 Task: Look for space in Gero, Japan from 3rd August, 2023 to 17th August, 2023 for 3 adults, 1 child in price range Rs.3000 to Rs.15000. Place can be entire place with 3 bedrooms having 4 beds and 2 bathrooms. Property type can be house, flat, guest house. Amenities needed are: wifi, washing machine. Booking option can be shelf check-in. Required host language is English.
Action: Mouse moved to (483, 81)
Screenshot: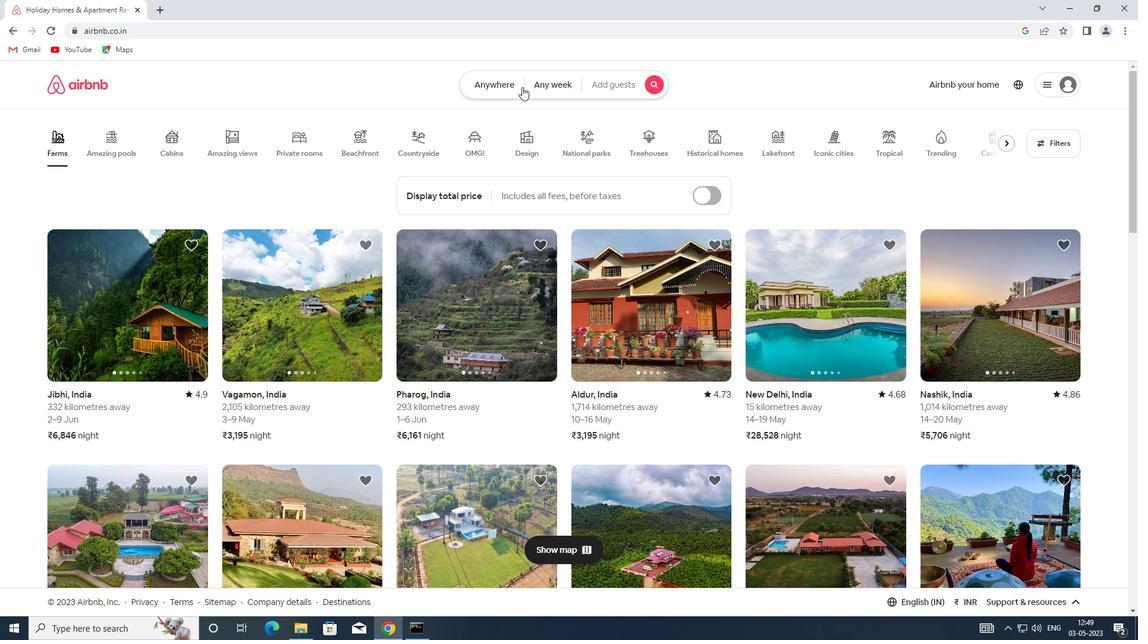 
Action: Mouse pressed left at (483, 81)
Screenshot: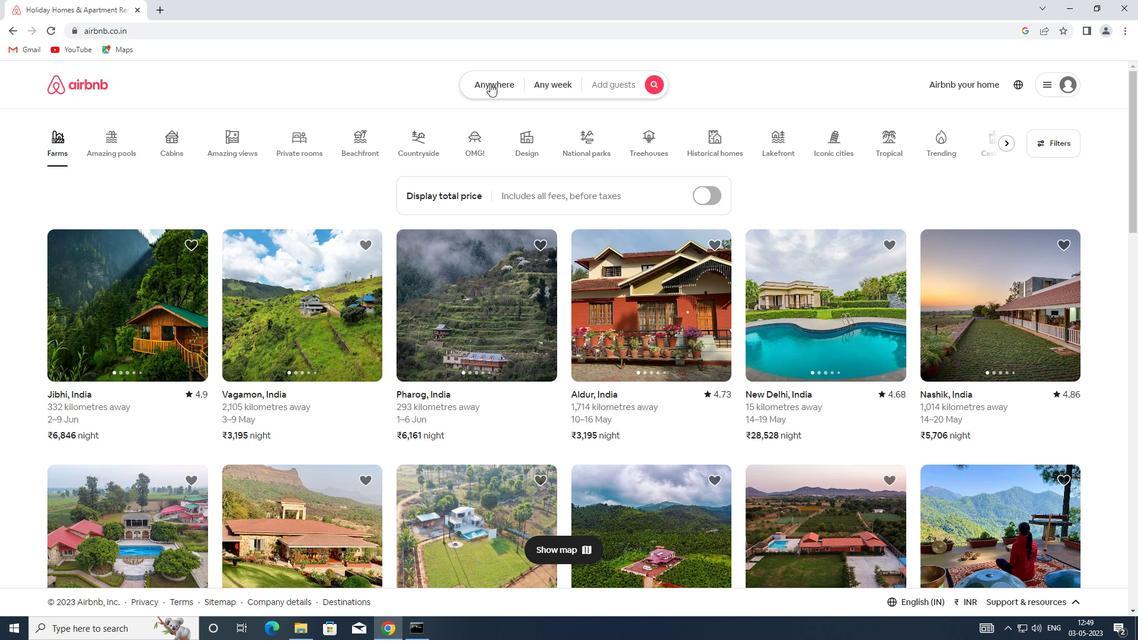 
Action: Mouse moved to (431, 133)
Screenshot: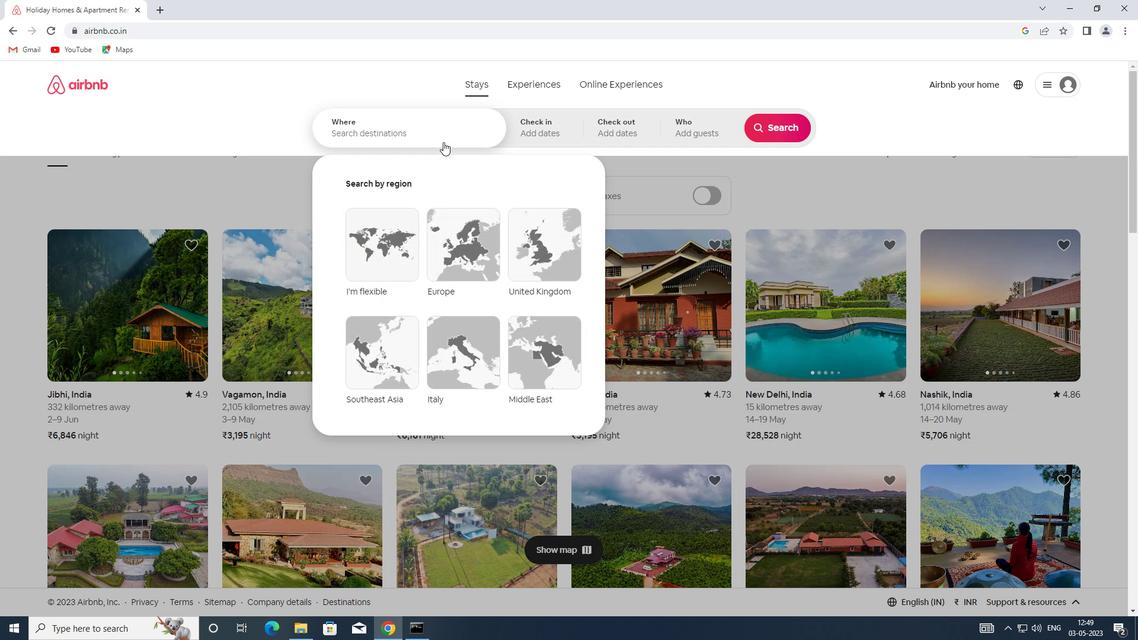 
Action: Mouse pressed left at (431, 133)
Screenshot: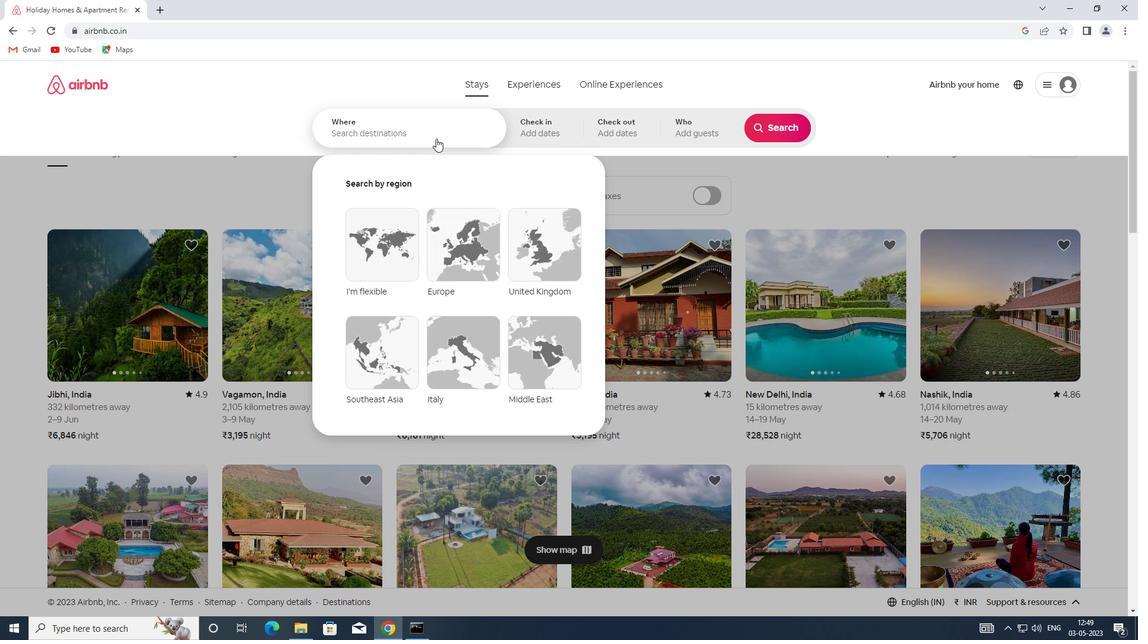 
Action: Key pressed <Key.shift><Key.shift><Key.shift><Key.shift><Key.shift><Key.shift><Key.shift><Key.shift><Key.shift><Key.shift><Key.shift><Key.shift><Key.shift><Key.shift>GERO,<Key.shift>JAPAN
Screenshot: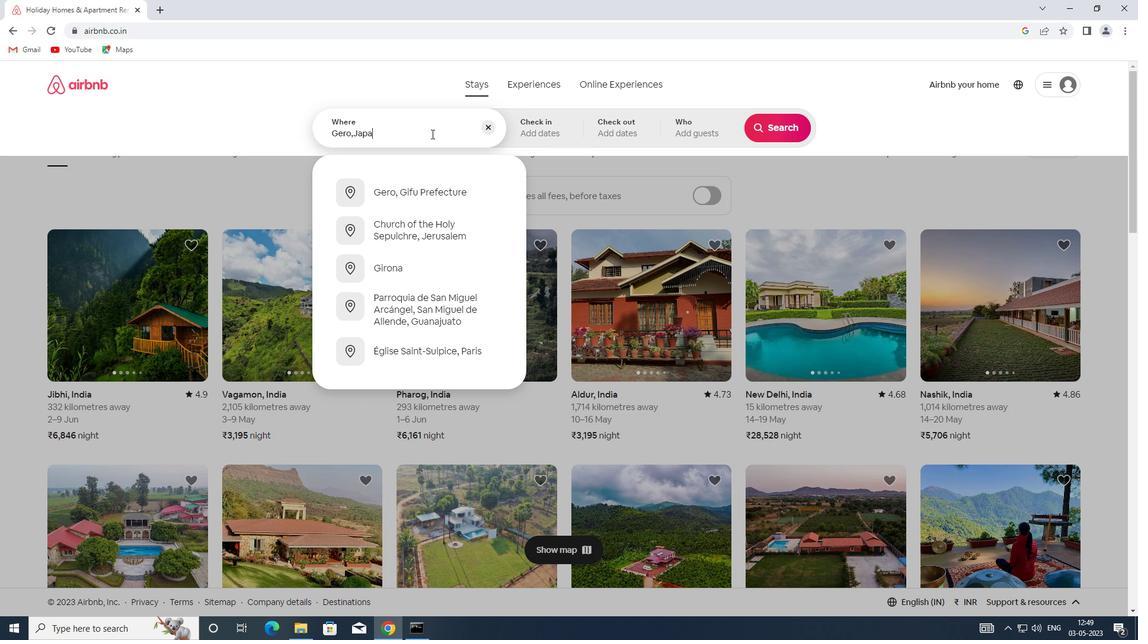 
Action: Mouse moved to (532, 126)
Screenshot: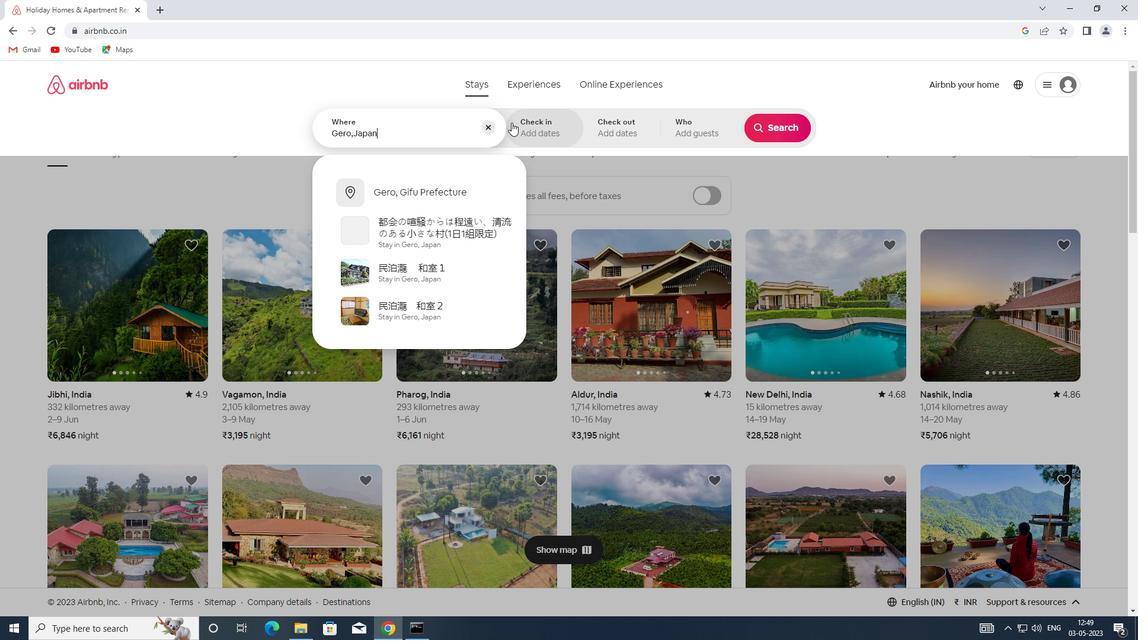 
Action: Mouse pressed left at (532, 126)
Screenshot: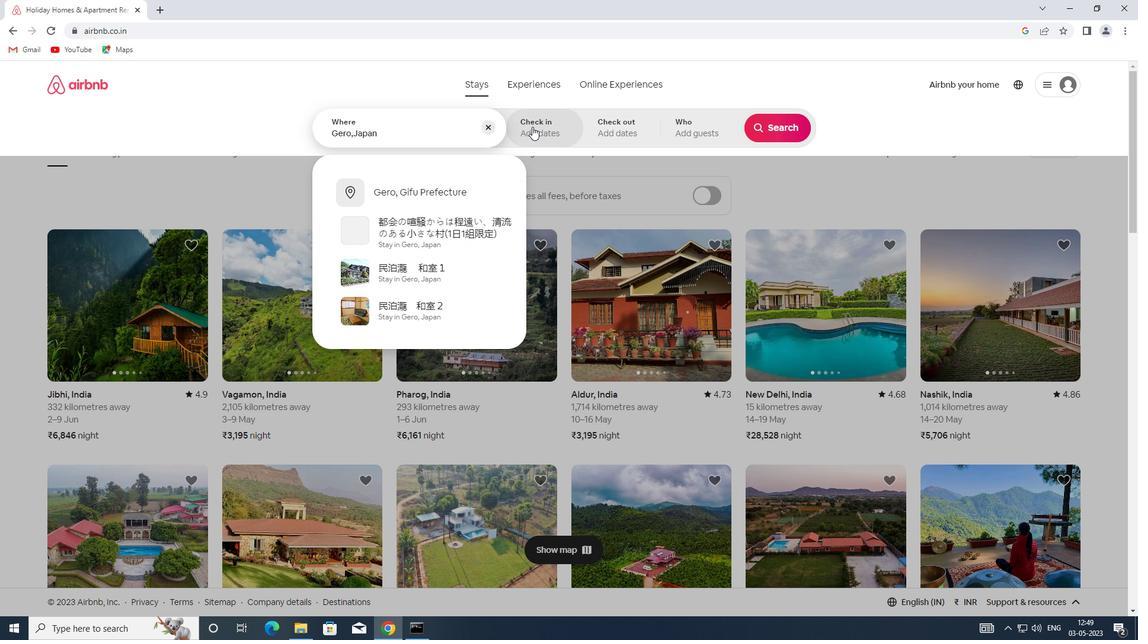 
Action: Mouse moved to (768, 229)
Screenshot: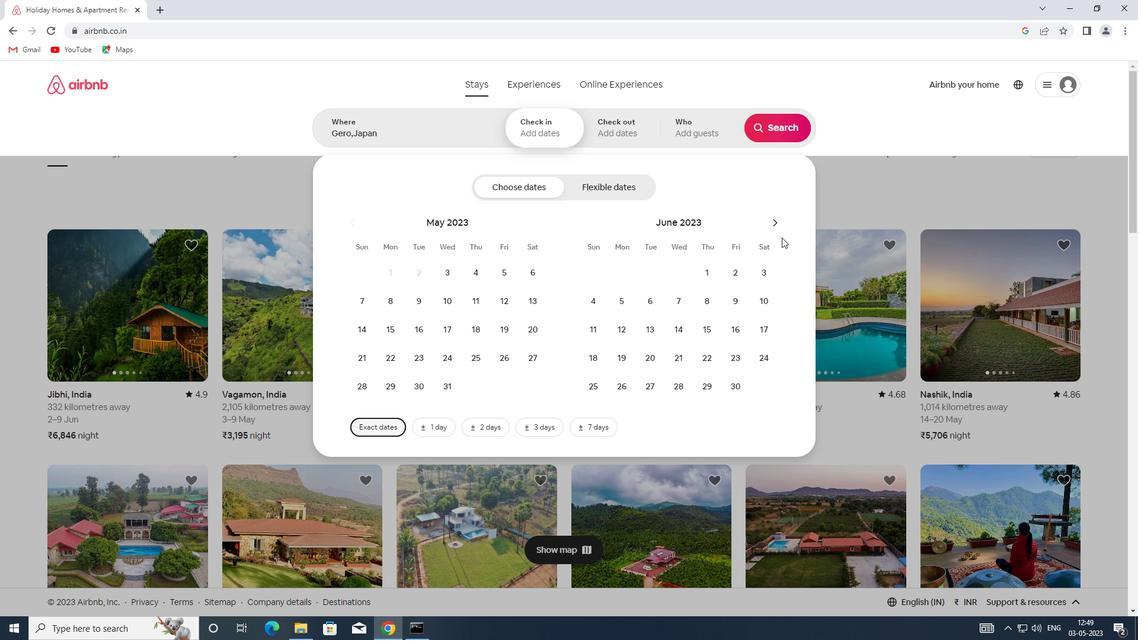 
Action: Mouse pressed left at (768, 229)
Screenshot: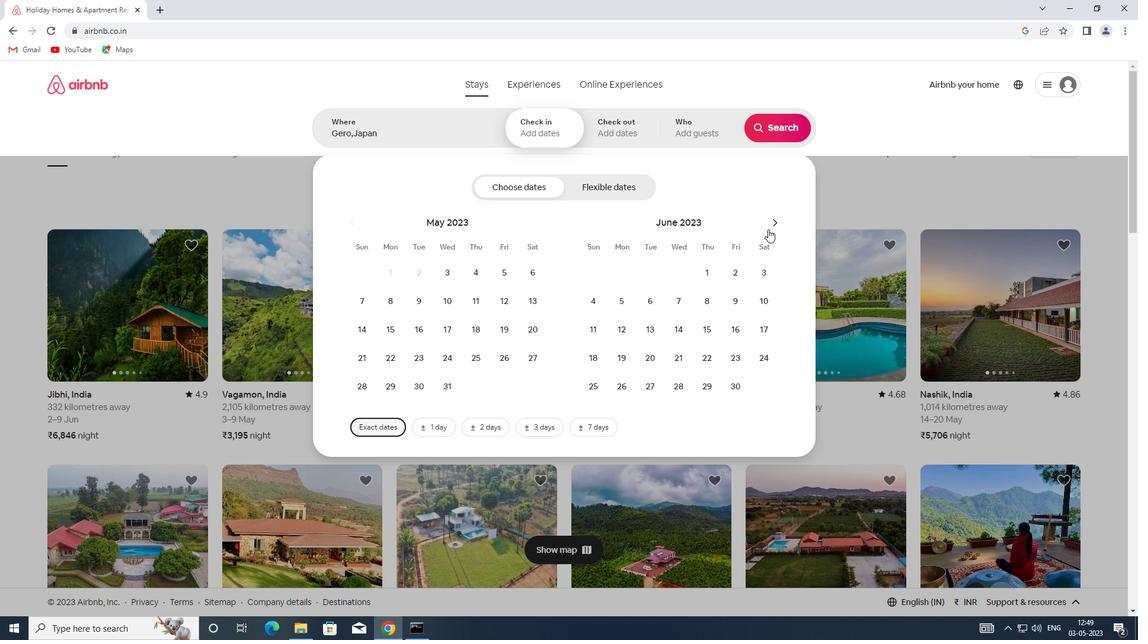 
Action: Mouse moved to (768, 228)
Screenshot: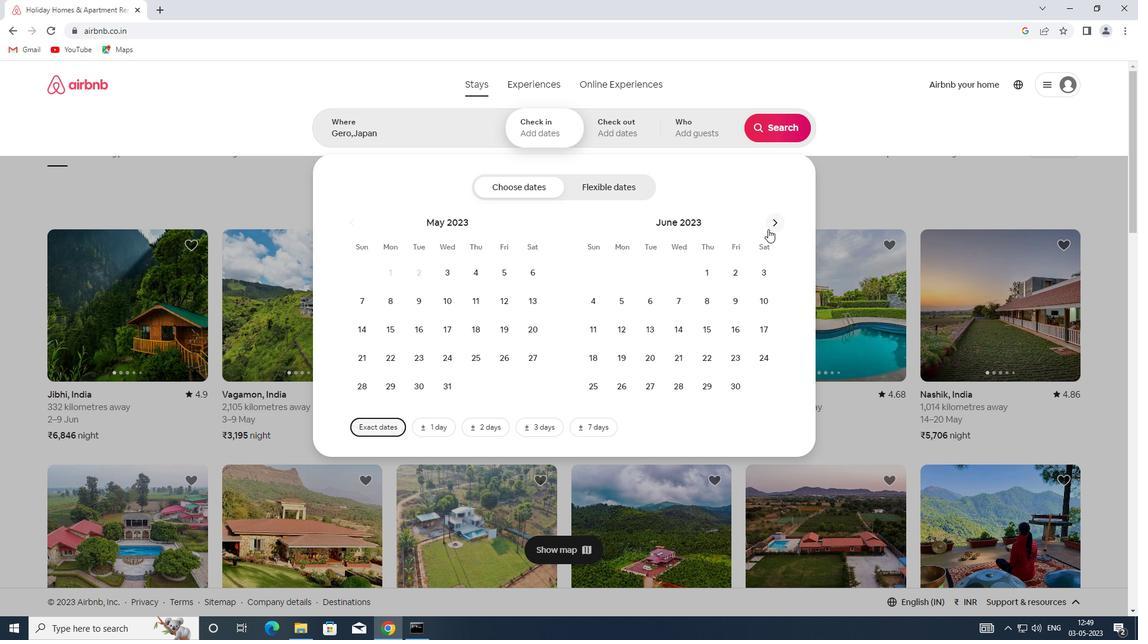 
Action: Mouse pressed left at (768, 228)
Screenshot: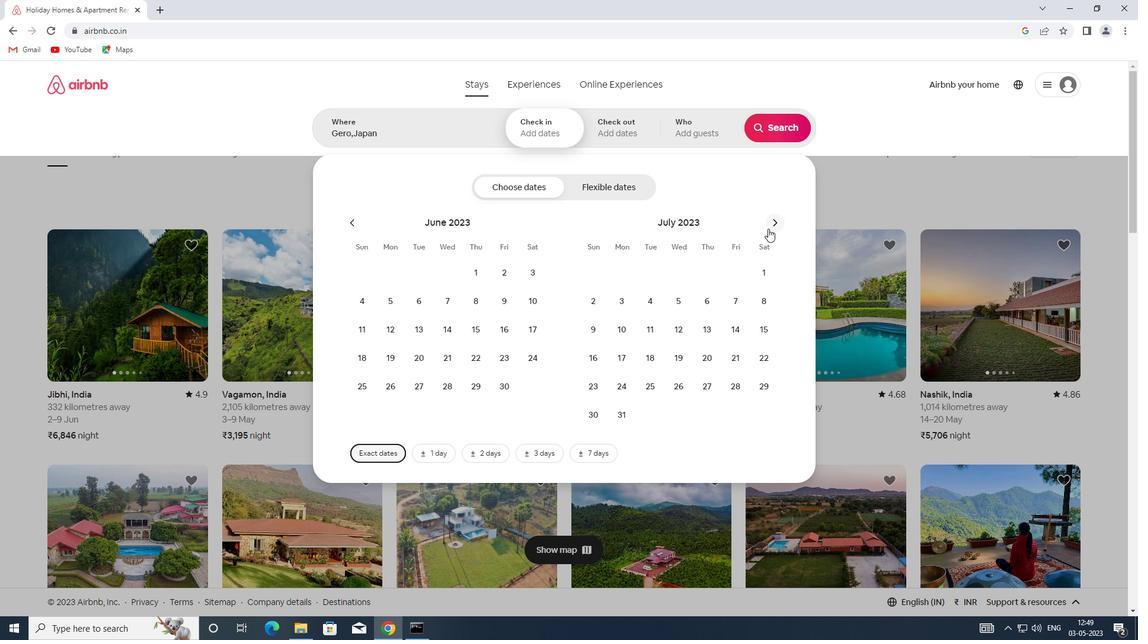 
Action: Mouse moved to (709, 277)
Screenshot: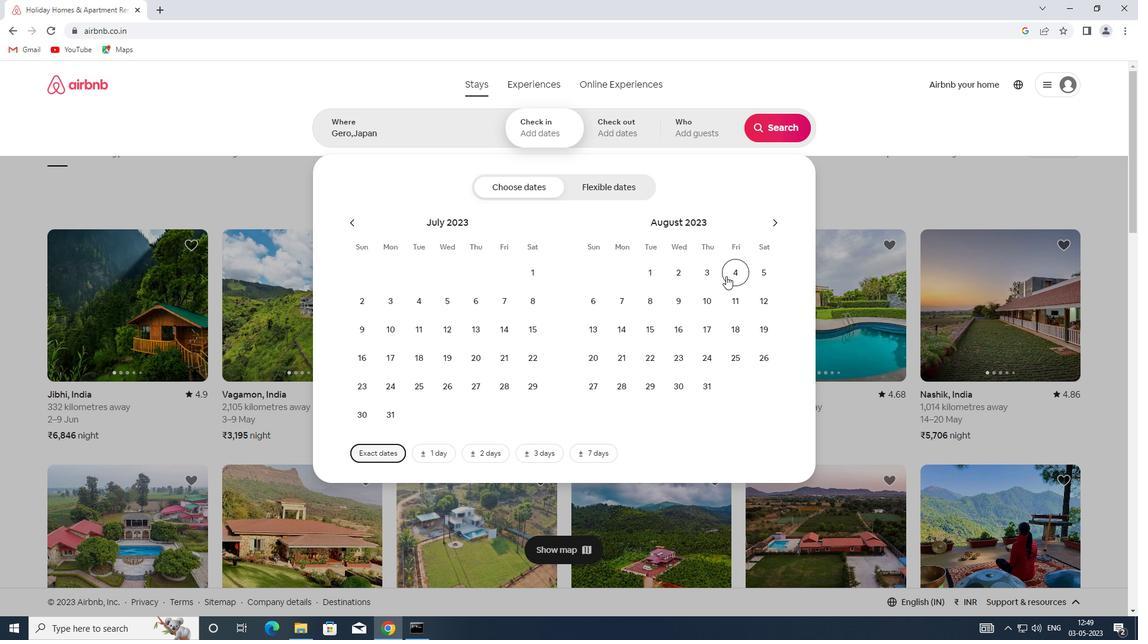 
Action: Mouse pressed left at (709, 277)
Screenshot: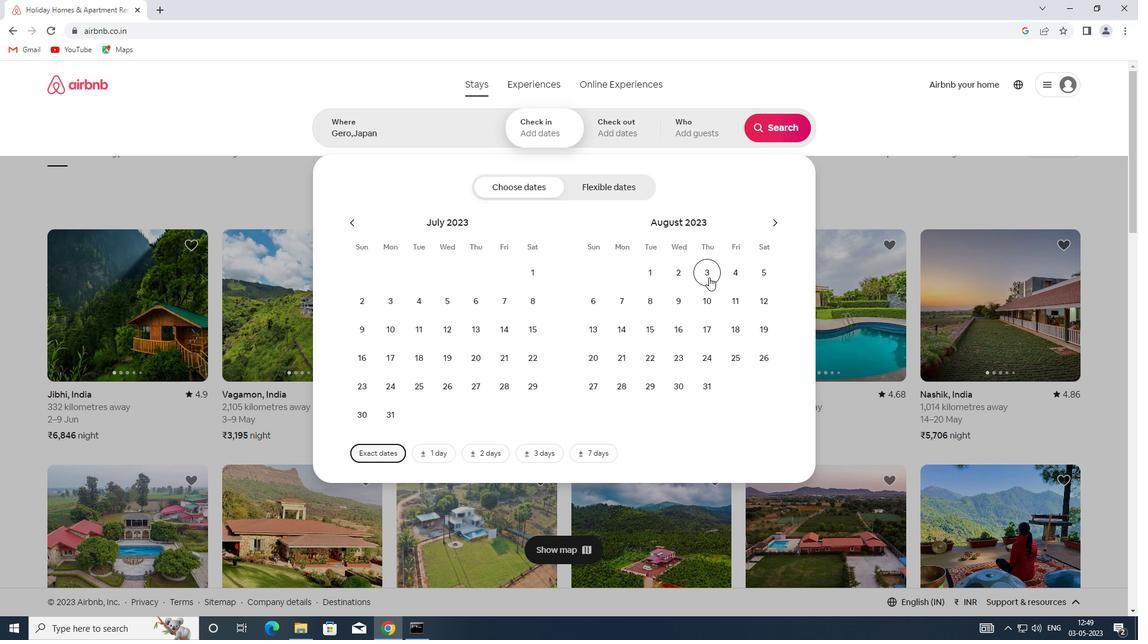 
Action: Mouse moved to (695, 333)
Screenshot: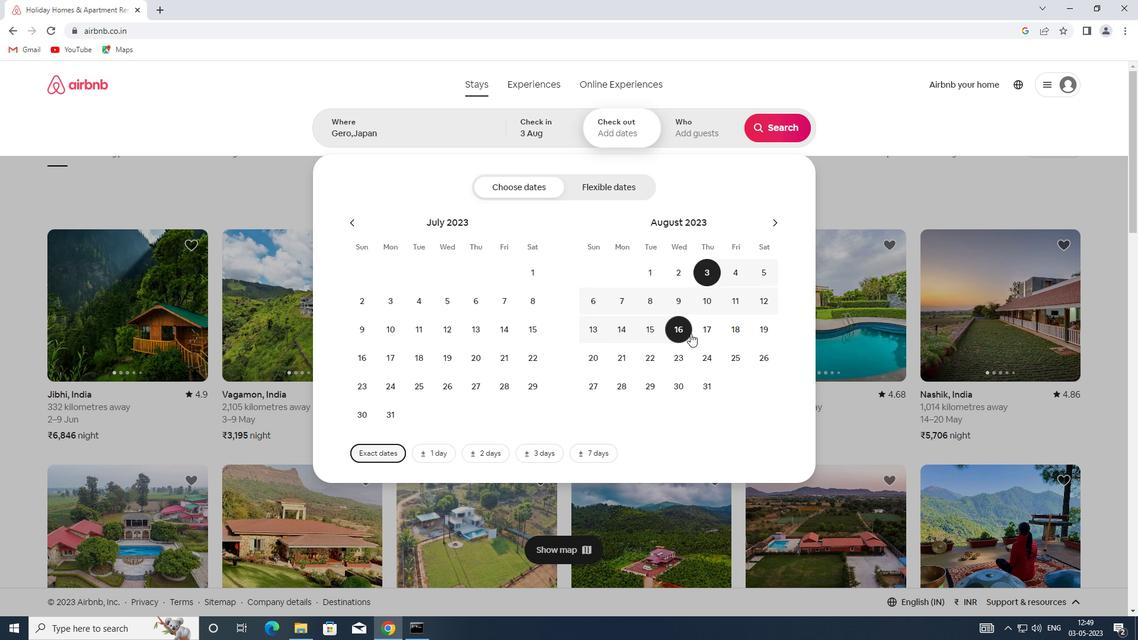 
Action: Mouse pressed left at (695, 333)
Screenshot: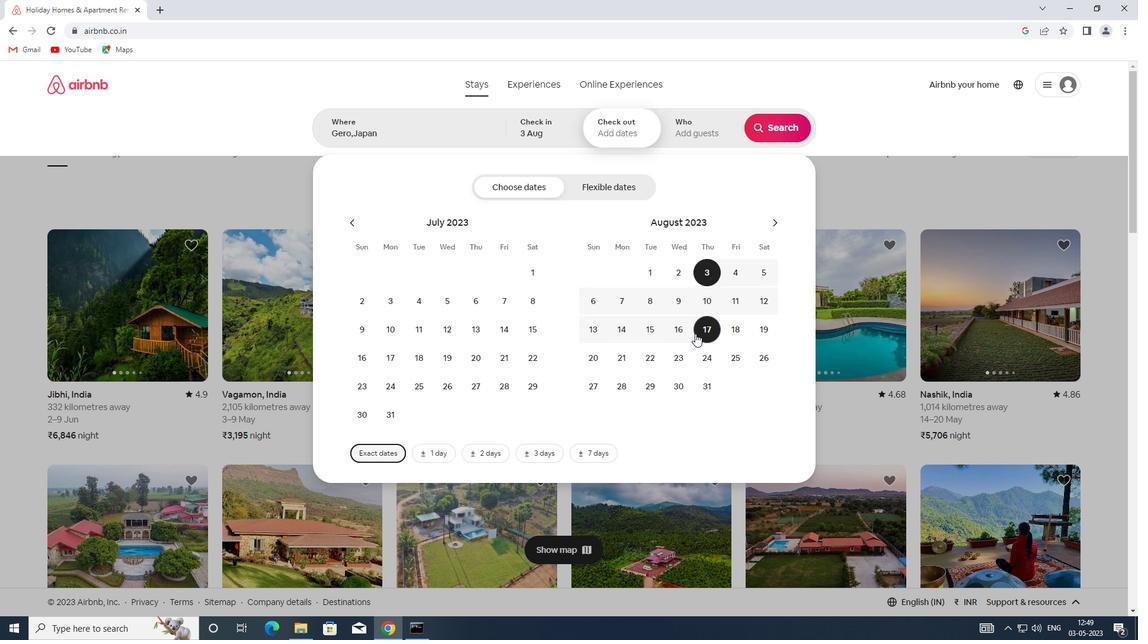
Action: Mouse moved to (684, 131)
Screenshot: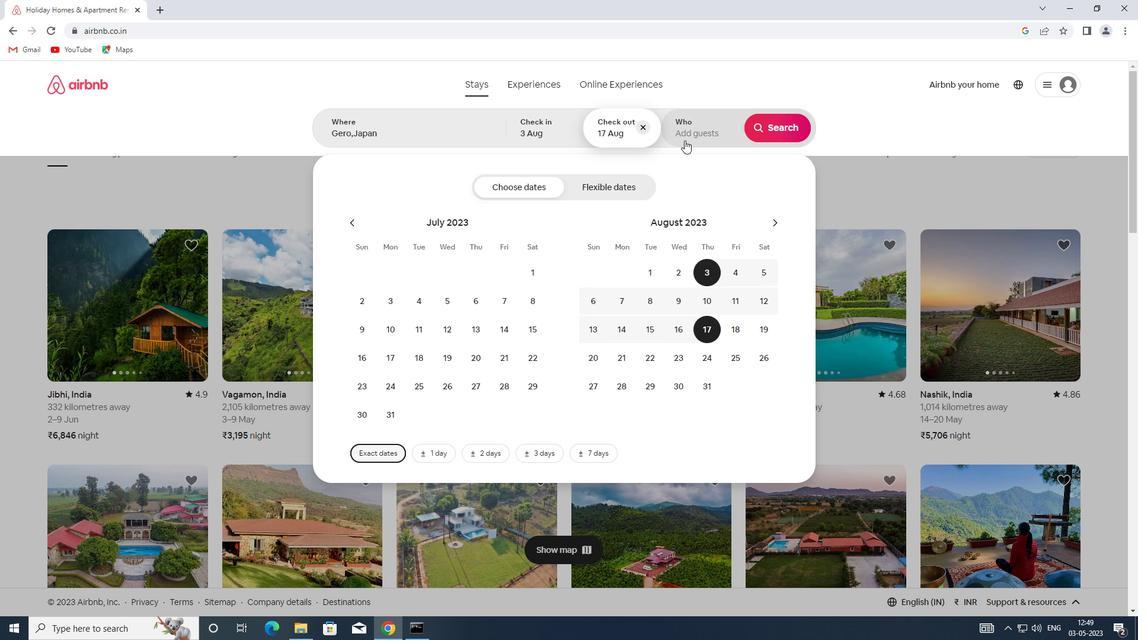 
Action: Mouse pressed left at (684, 131)
Screenshot: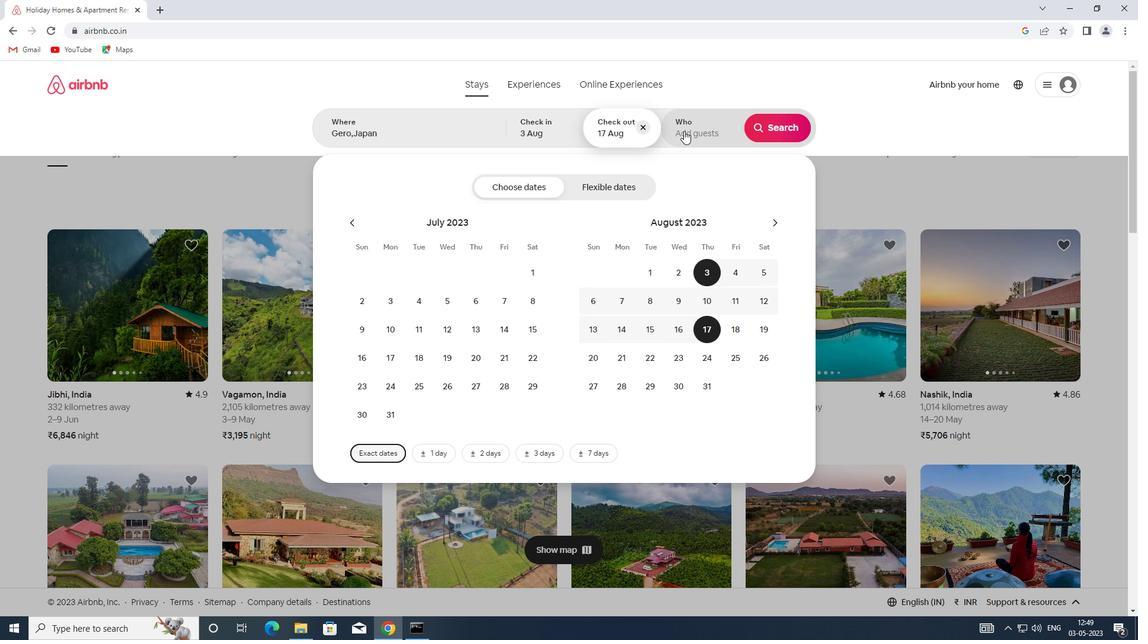 
Action: Mouse moved to (787, 193)
Screenshot: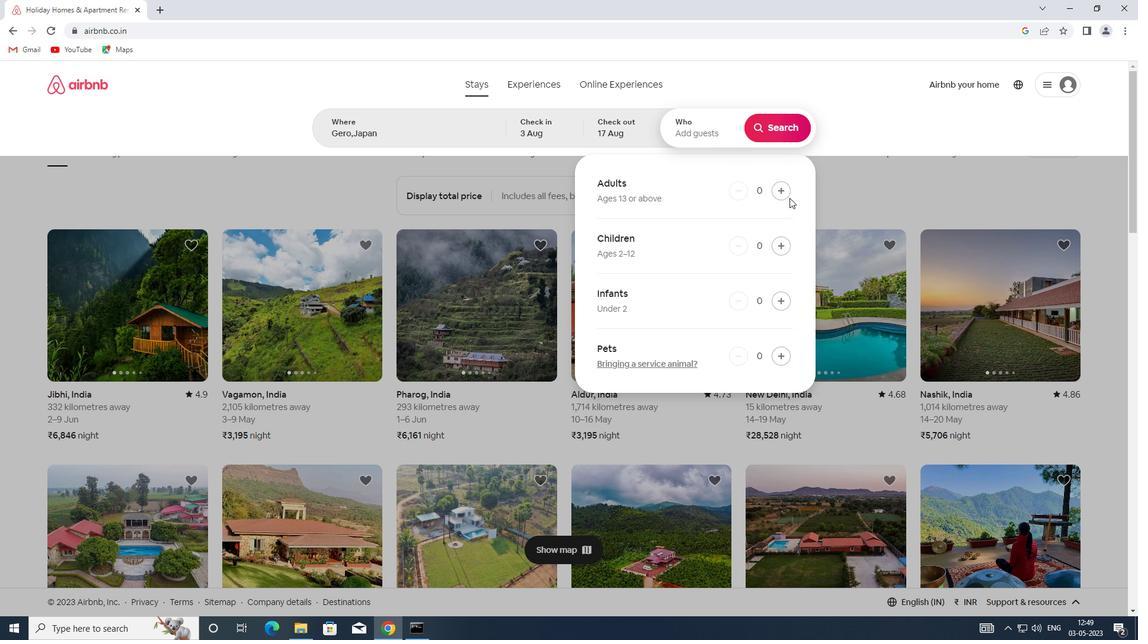 
Action: Mouse pressed left at (787, 193)
Screenshot: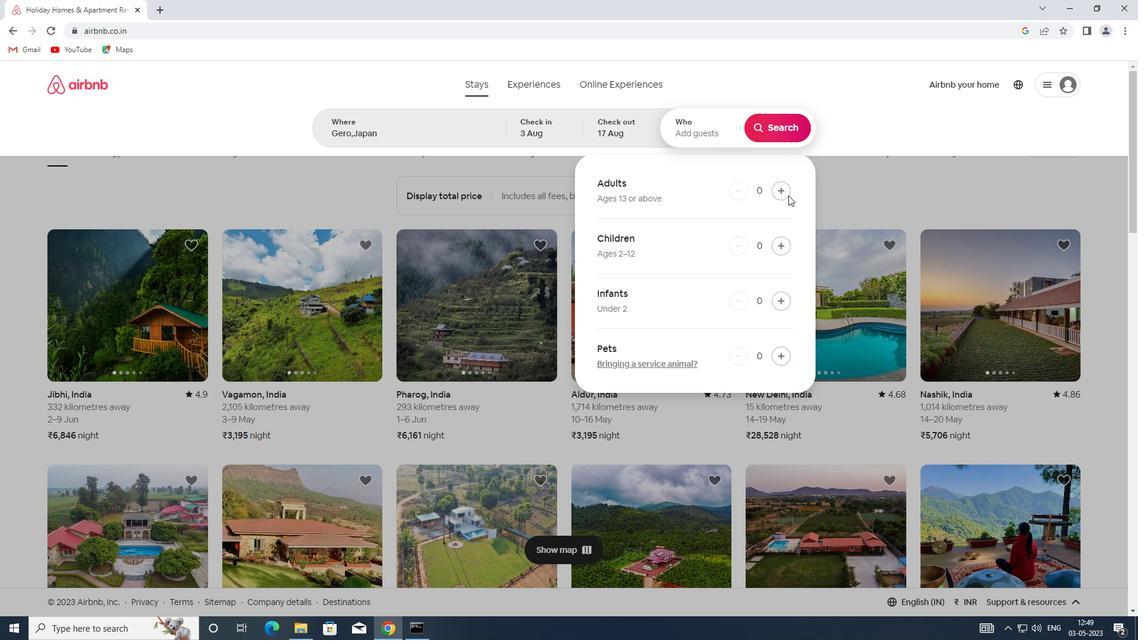 
Action: Mouse pressed left at (787, 193)
Screenshot: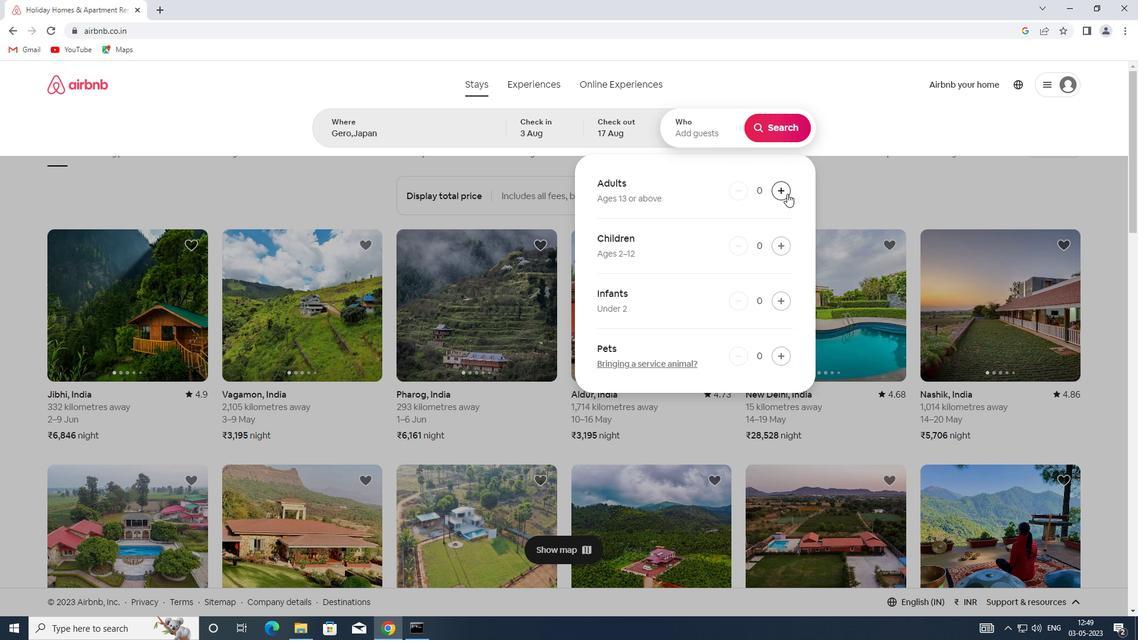 
Action: Mouse pressed left at (787, 193)
Screenshot: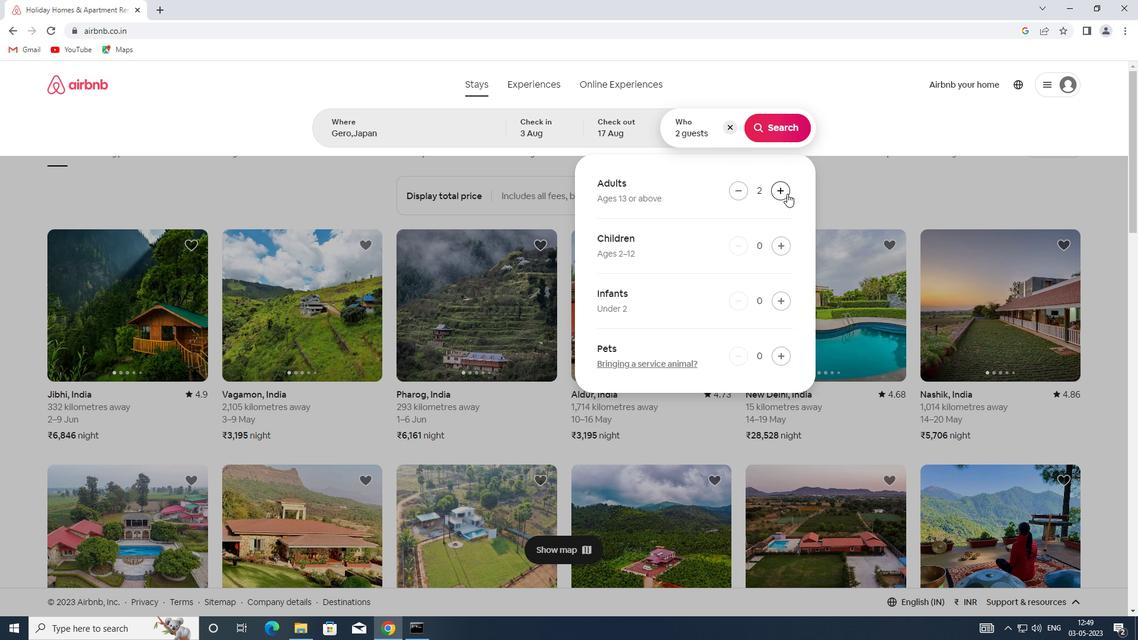 
Action: Mouse moved to (776, 243)
Screenshot: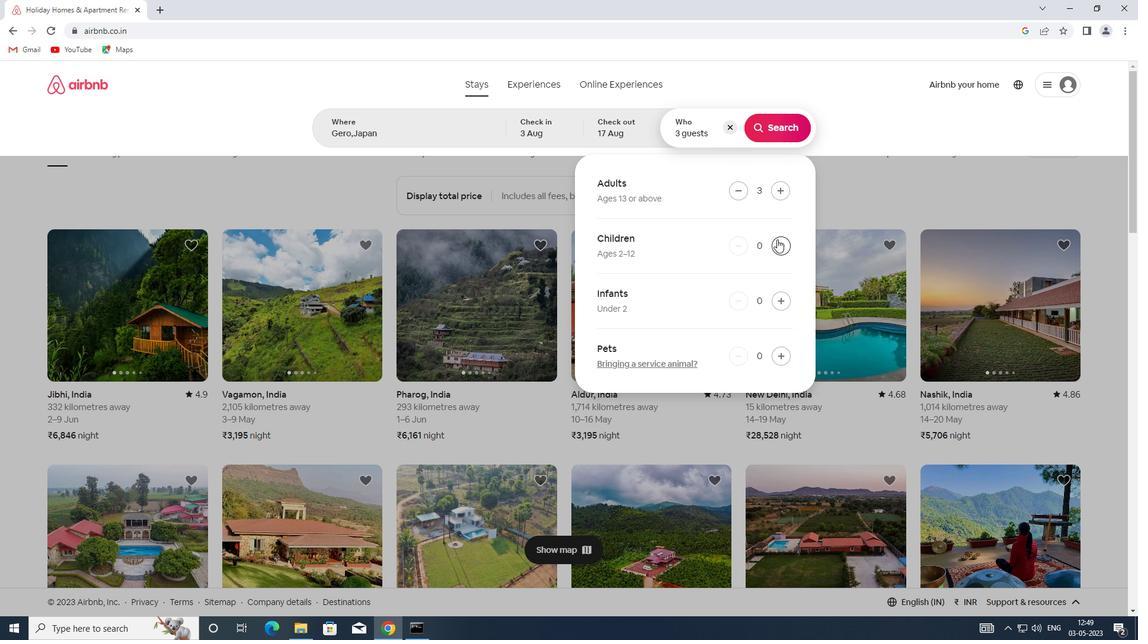 
Action: Mouse pressed left at (776, 243)
Screenshot: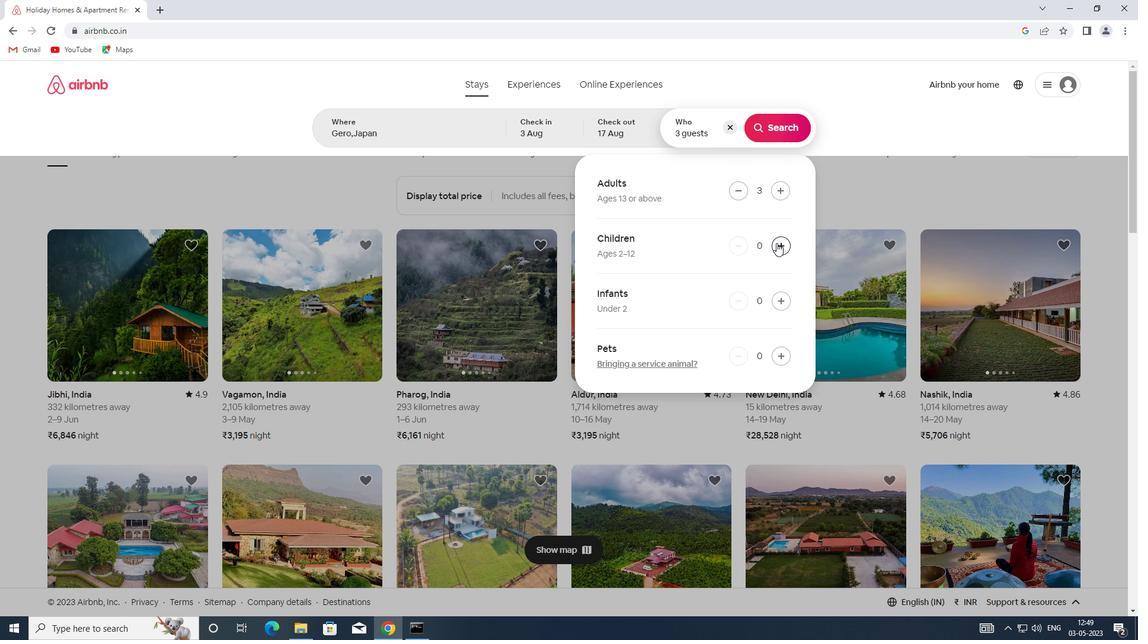 
Action: Mouse moved to (780, 122)
Screenshot: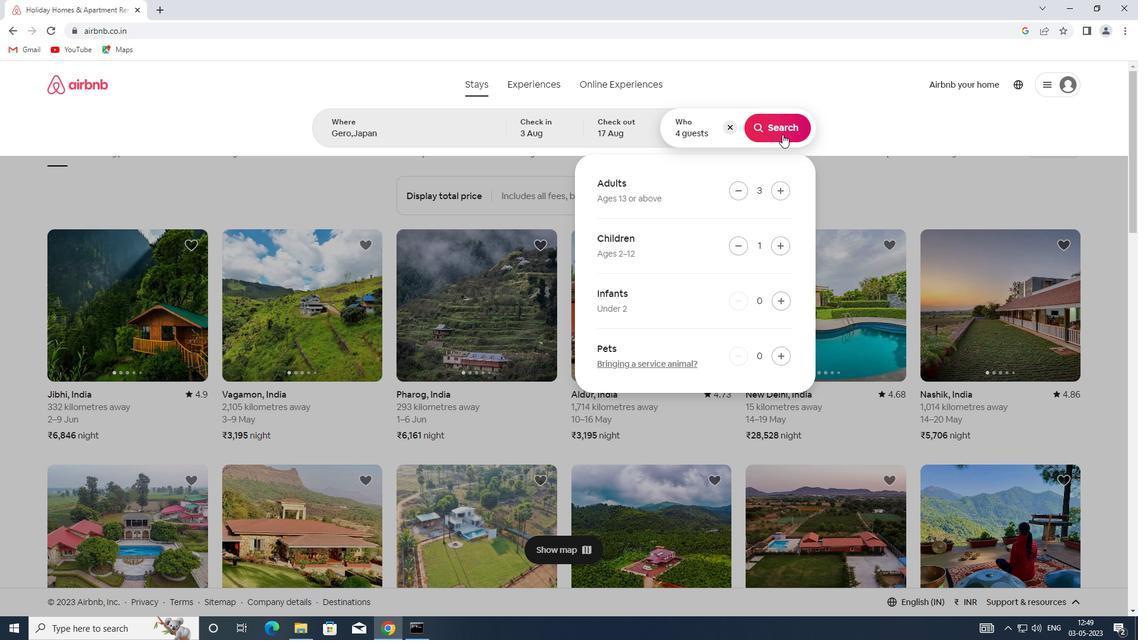 
Action: Mouse pressed left at (780, 122)
Screenshot: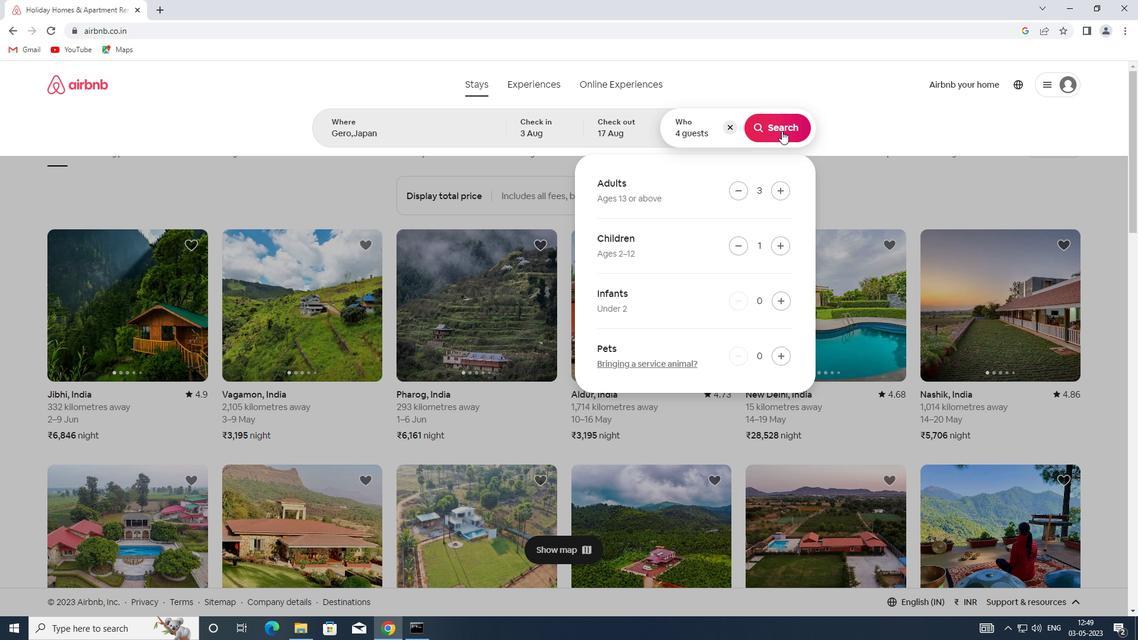 
Action: Mouse moved to (1066, 126)
Screenshot: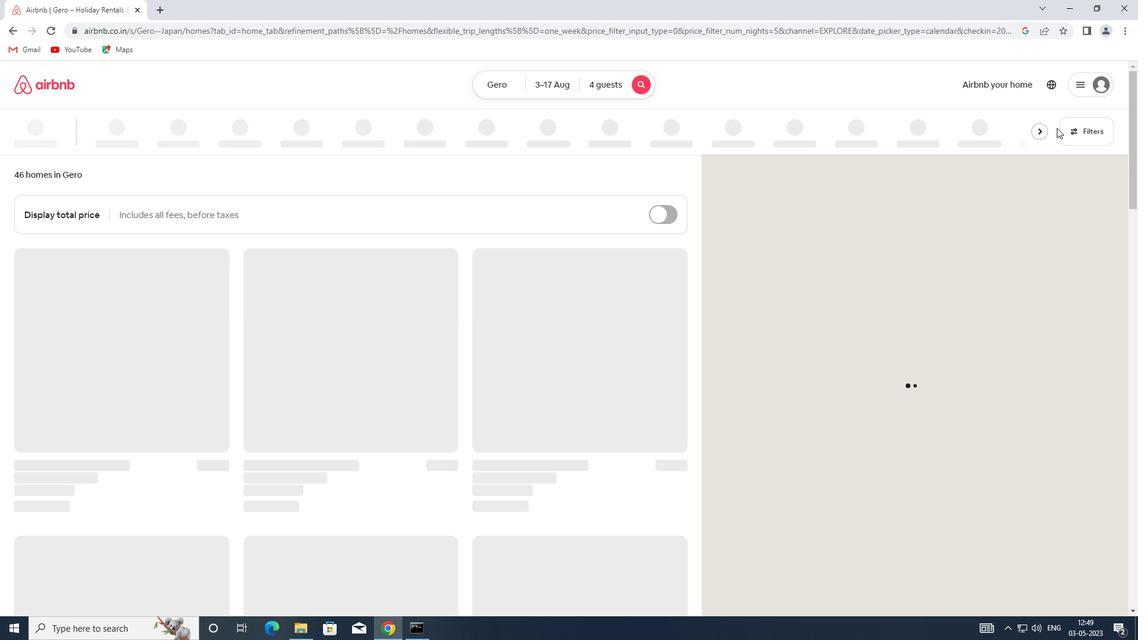 
Action: Mouse pressed left at (1066, 126)
Screenshot: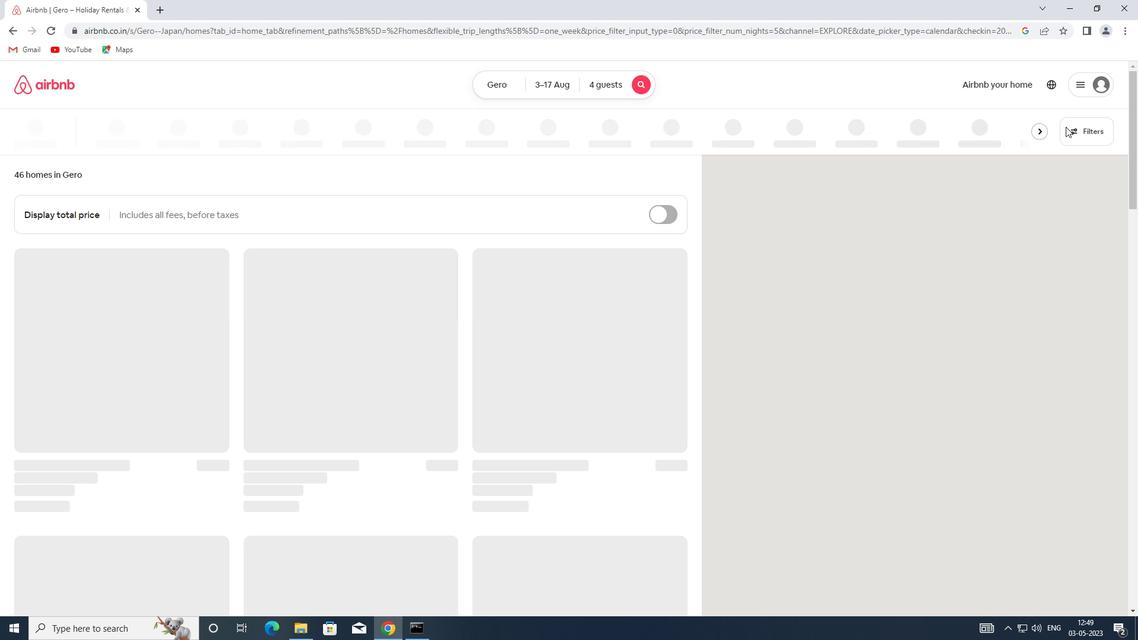 
Action: Mouse moved to (422, 281)
Screenshot: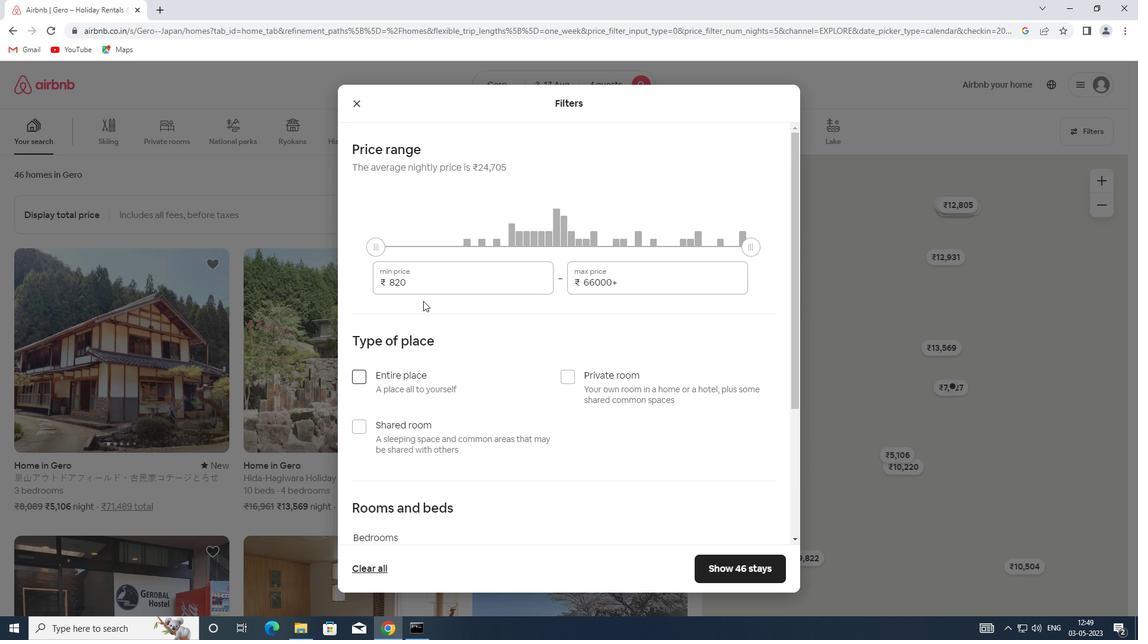 
Action: Mouse pressed left at (422, 281)
Screenshot: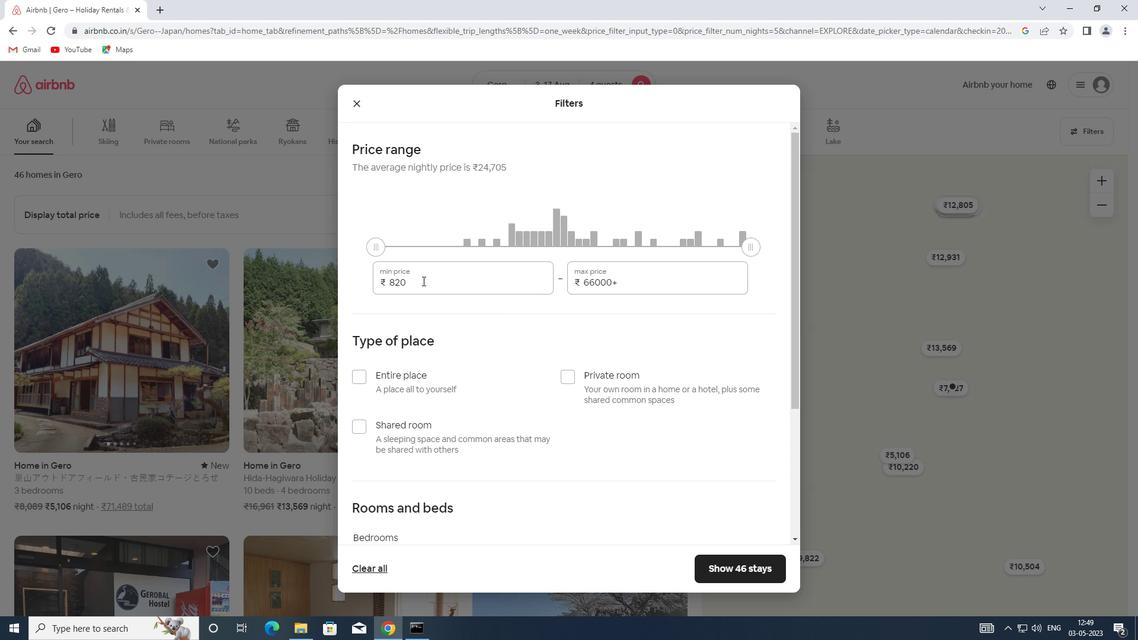 
Action: Mouse moved to (416, 277)
Screenshot: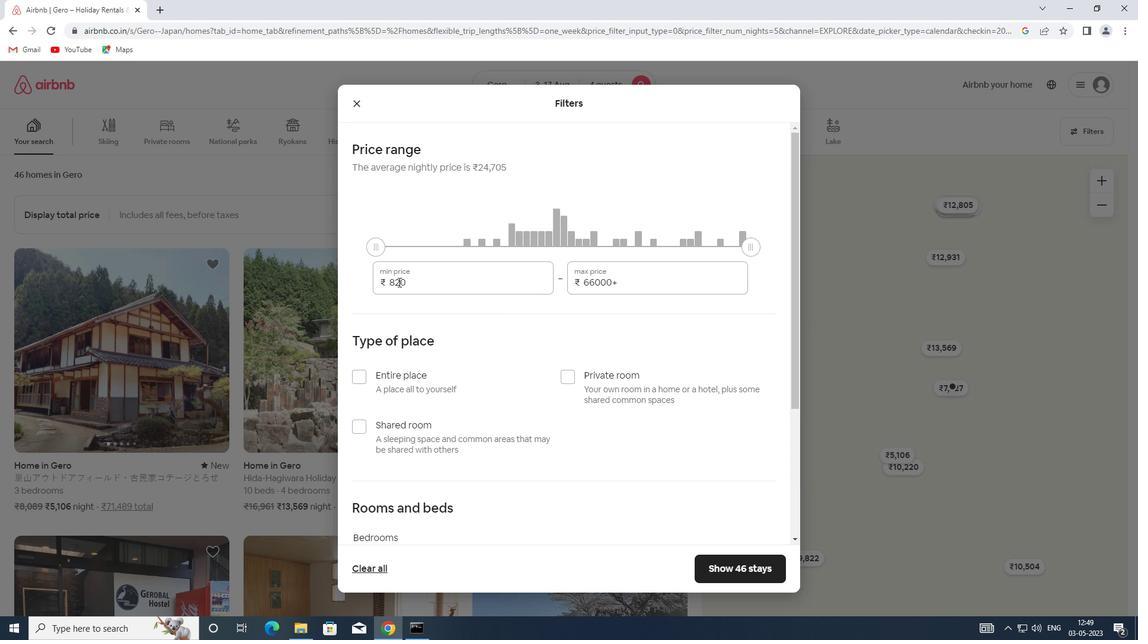 
Action: Mouse pressed left at (416, 277)
Screenshot: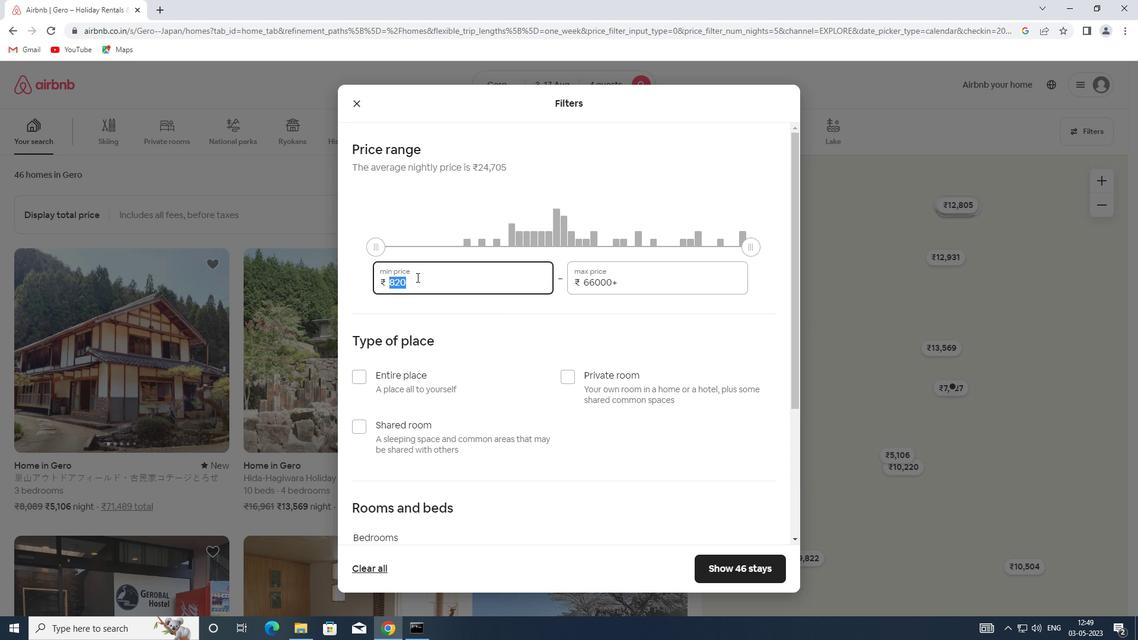 
Action: Mouse moved to (412, 282)
Screenshot: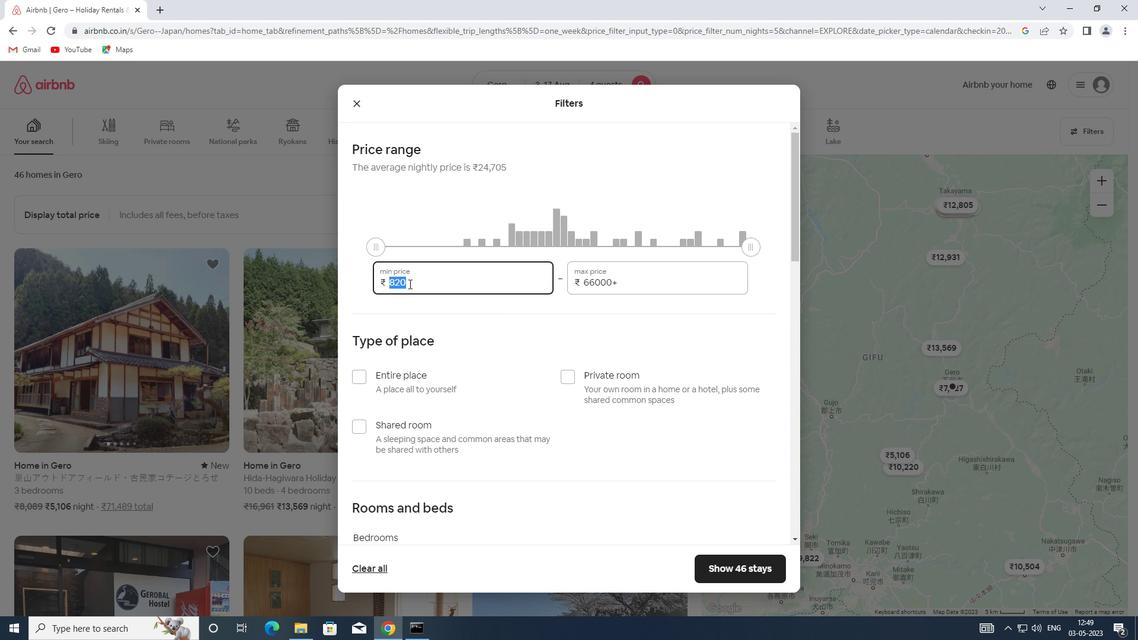 
Action: Key pressed 3
Screenshot: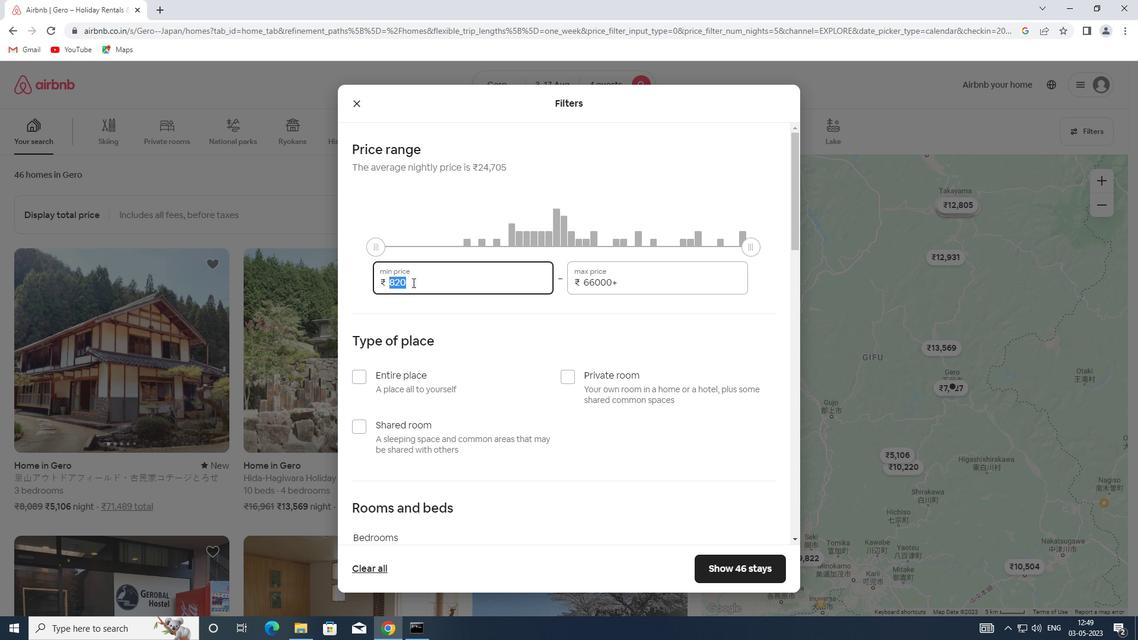 
Action: Mouse moved to (449, 282)
Screenshot: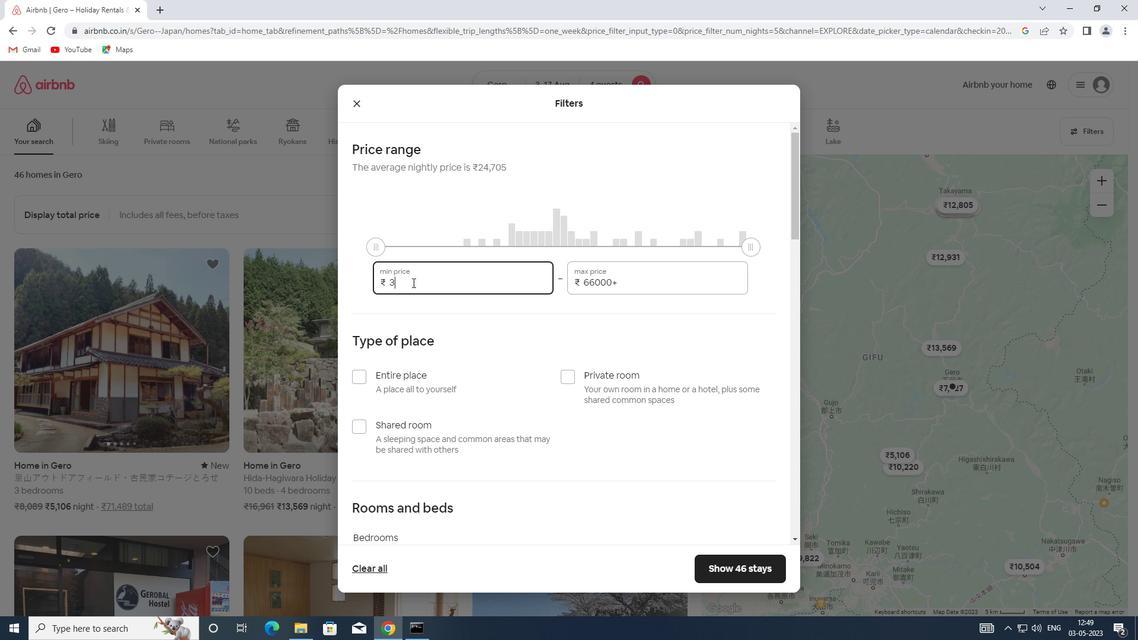 
Action: Key pressed 000
Screenshot: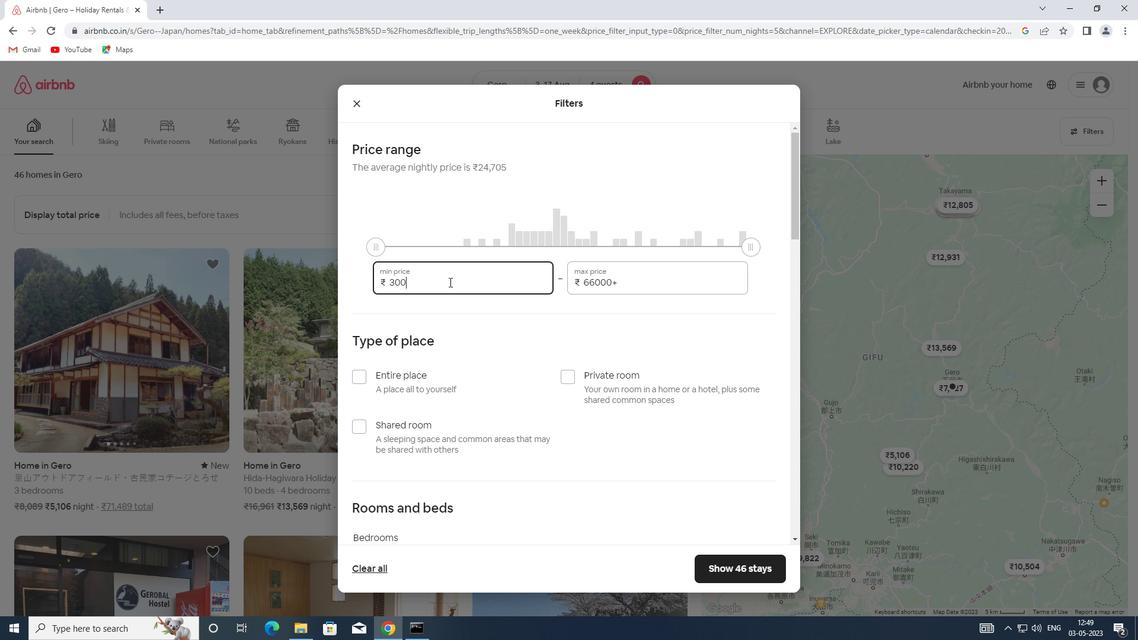
Action: Mouse moved to (627, 283)
Screenshot: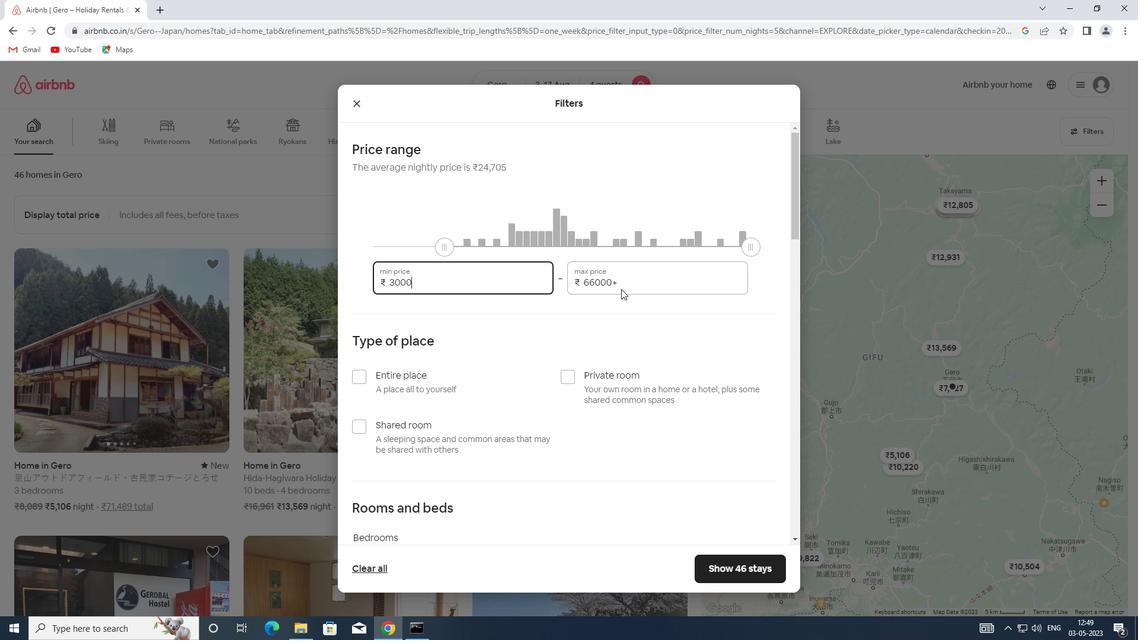 
Action: Mouse pressed left at (627, 283)
Screenshot: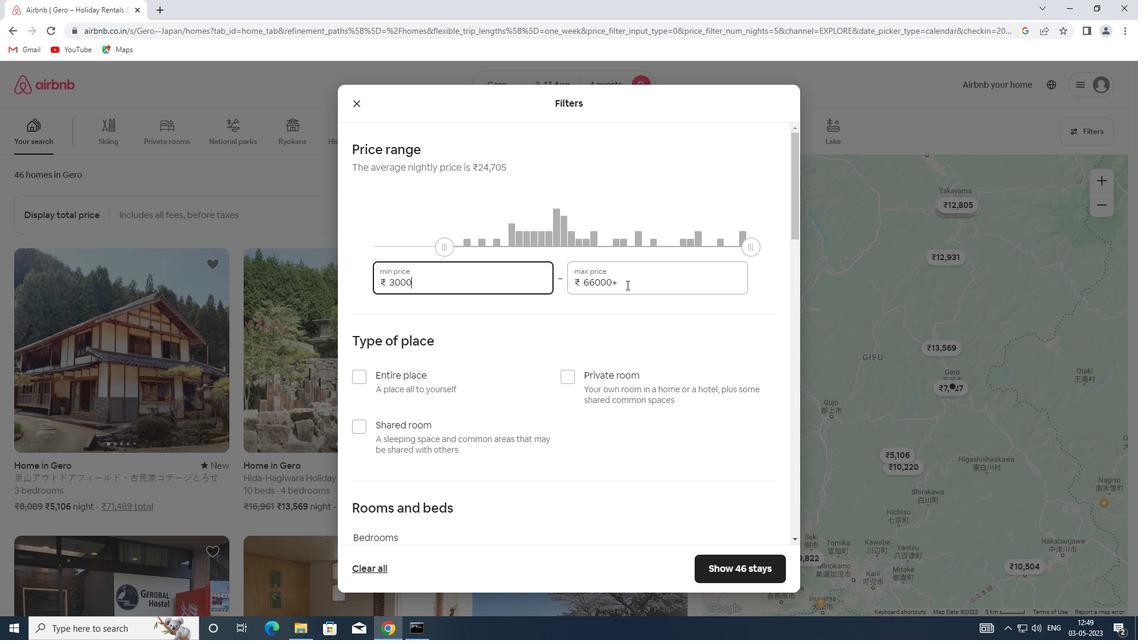 
Action: Mouse moved to (564, 282)
Screenshot: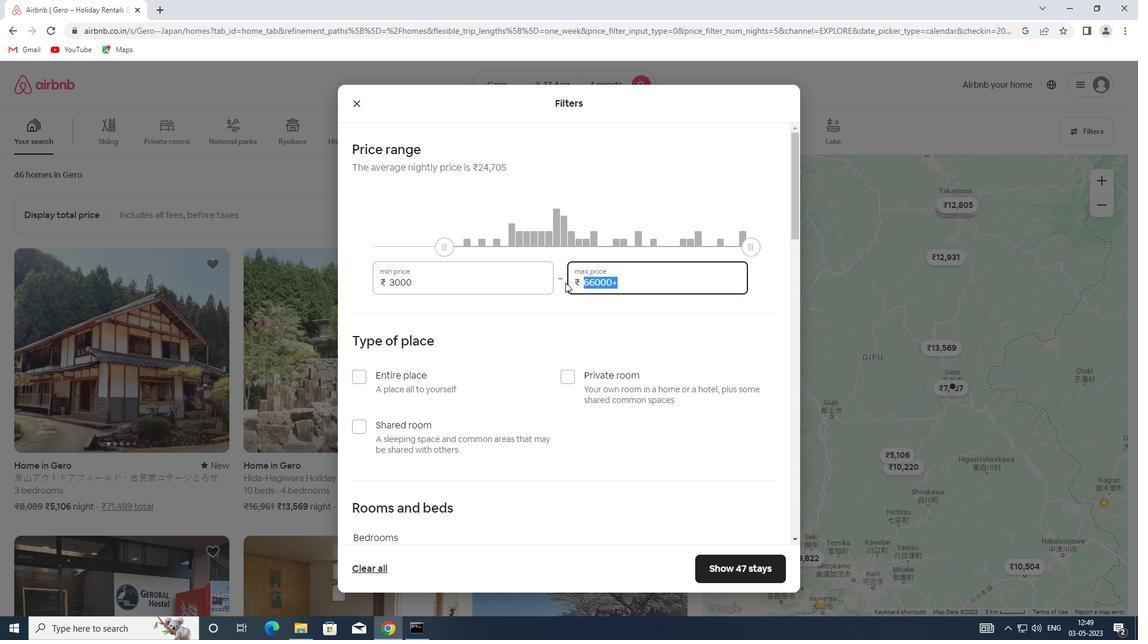
Action: Key pressed 1
Screenshot: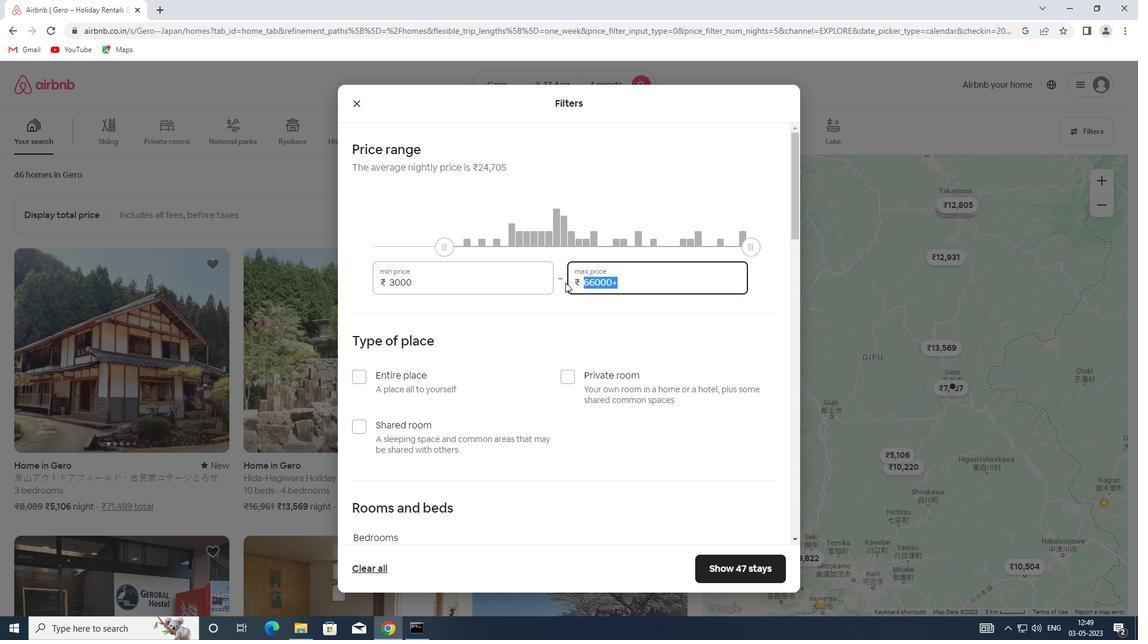 
Action: Mouse moved to (563, 282)
Screenshot: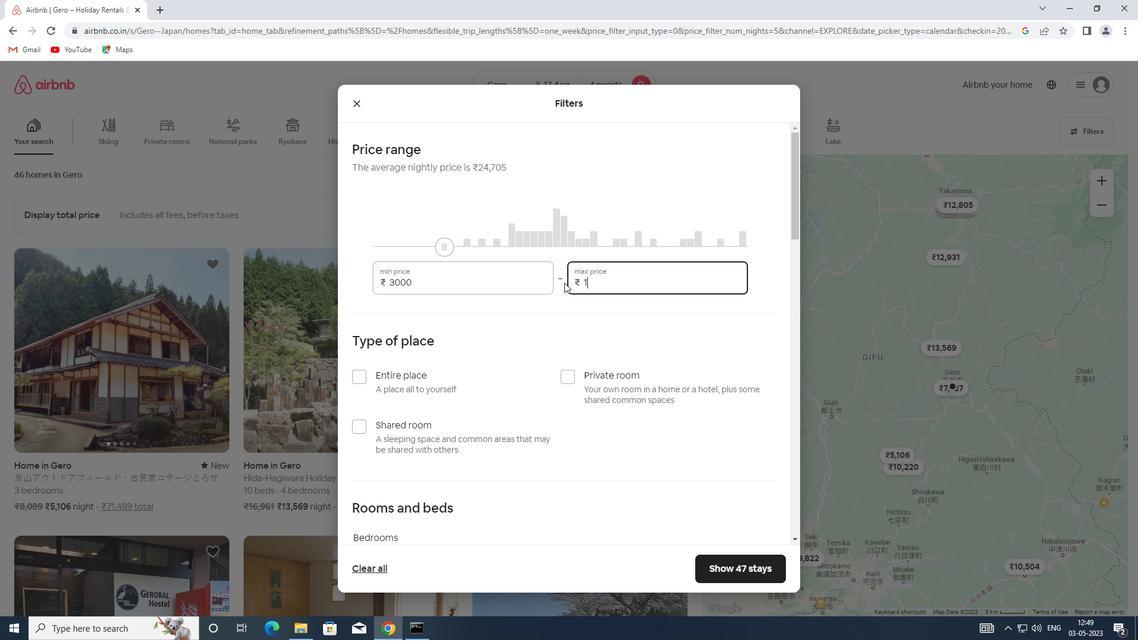 
Action: Key pressed 5
Screenshot: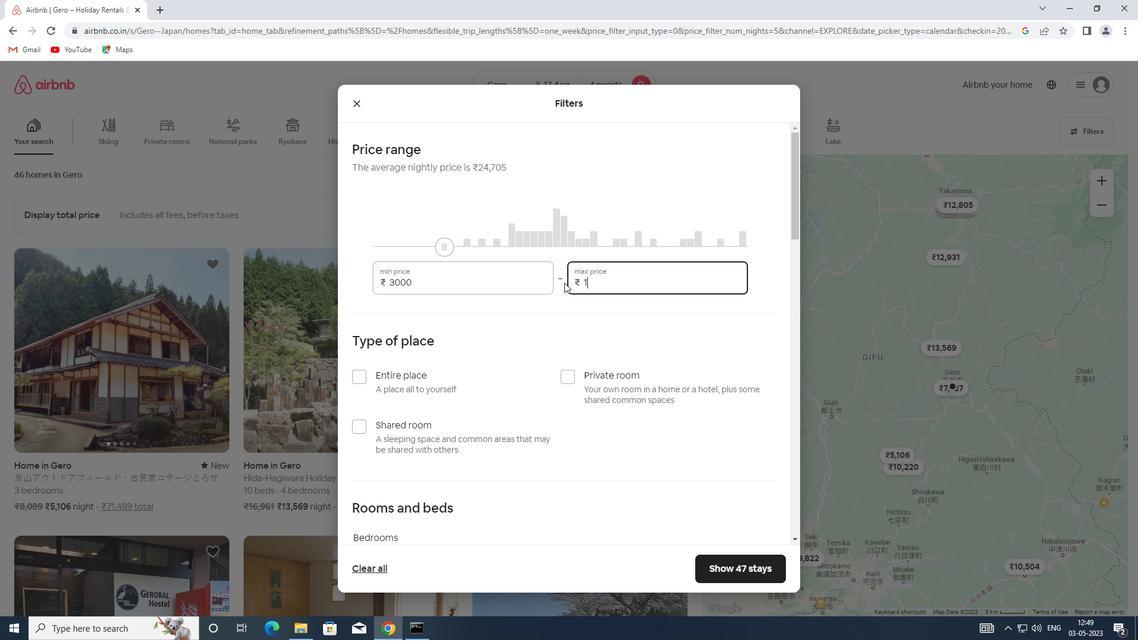 
Action: Mouse moved to (563, 284)
Screenshot: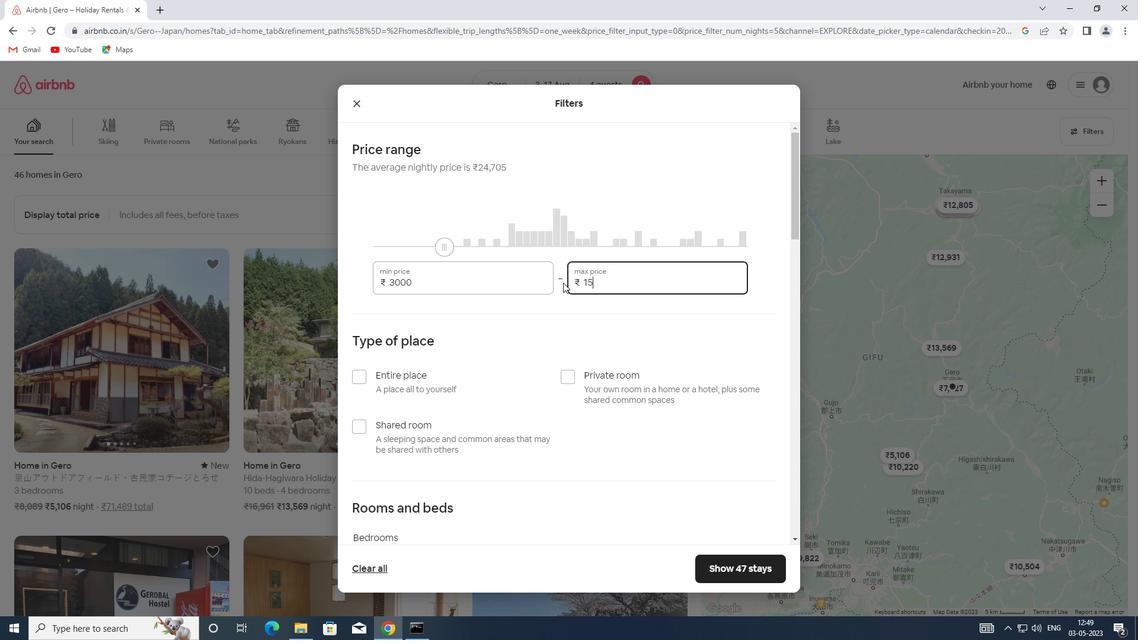 
Action: Key pressed 000
Screenshot: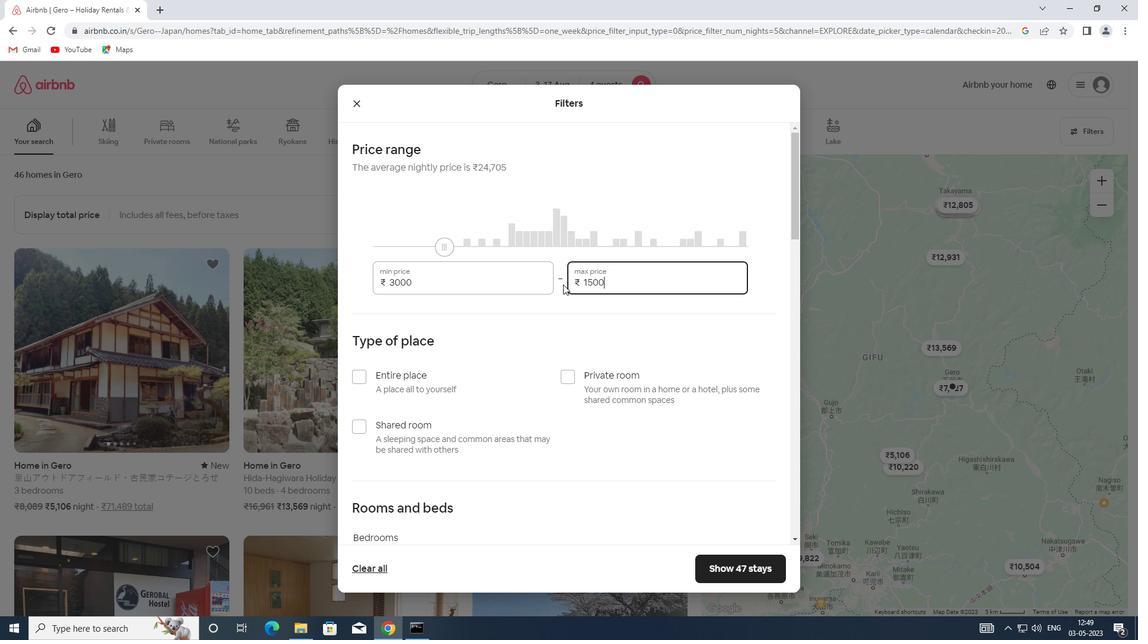 
Action: Mouse scrolled (563, 284) with delta (0, 0)
Screenshot: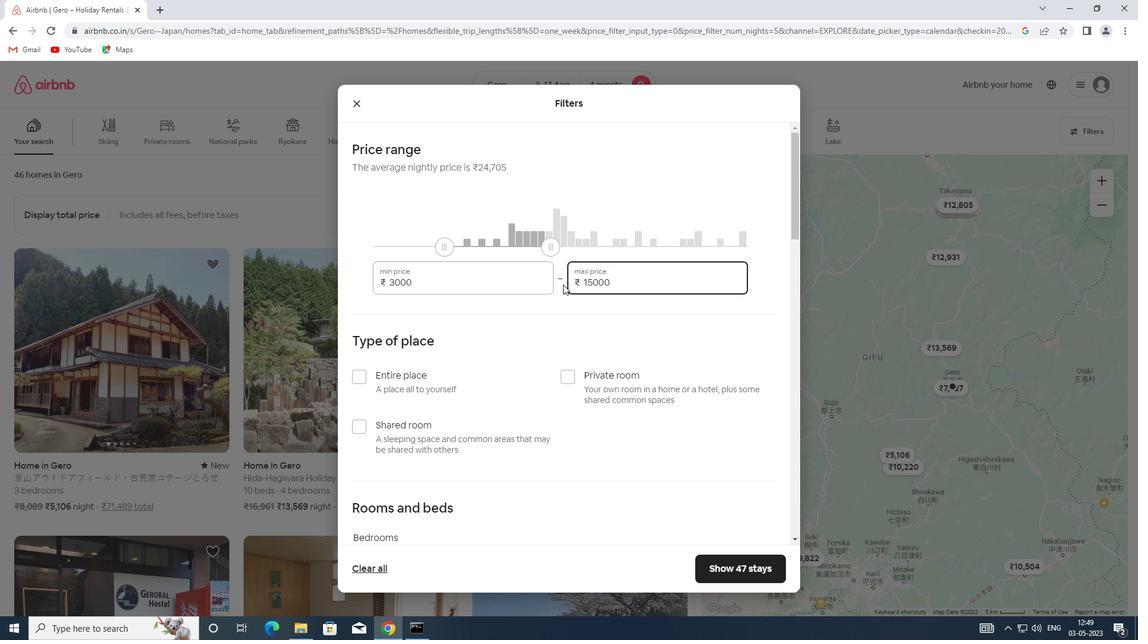 
Action: Mouse scrolled (563, 284) with delta (0, 0)
Screenshot: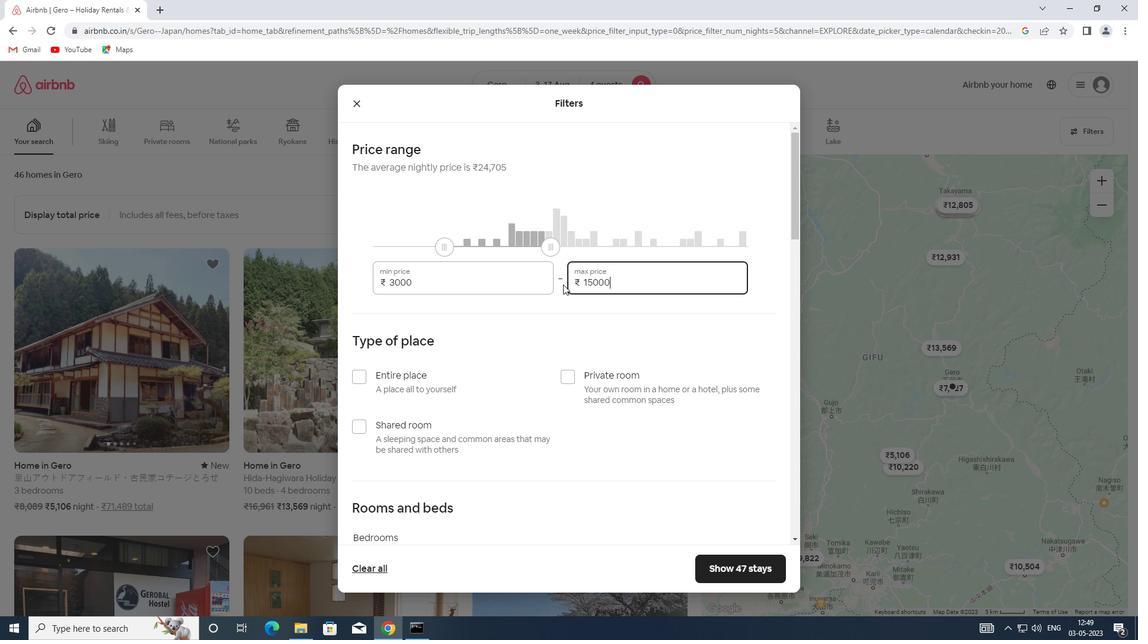 
Action: Mouse moved to (423, 374)
Screenshot: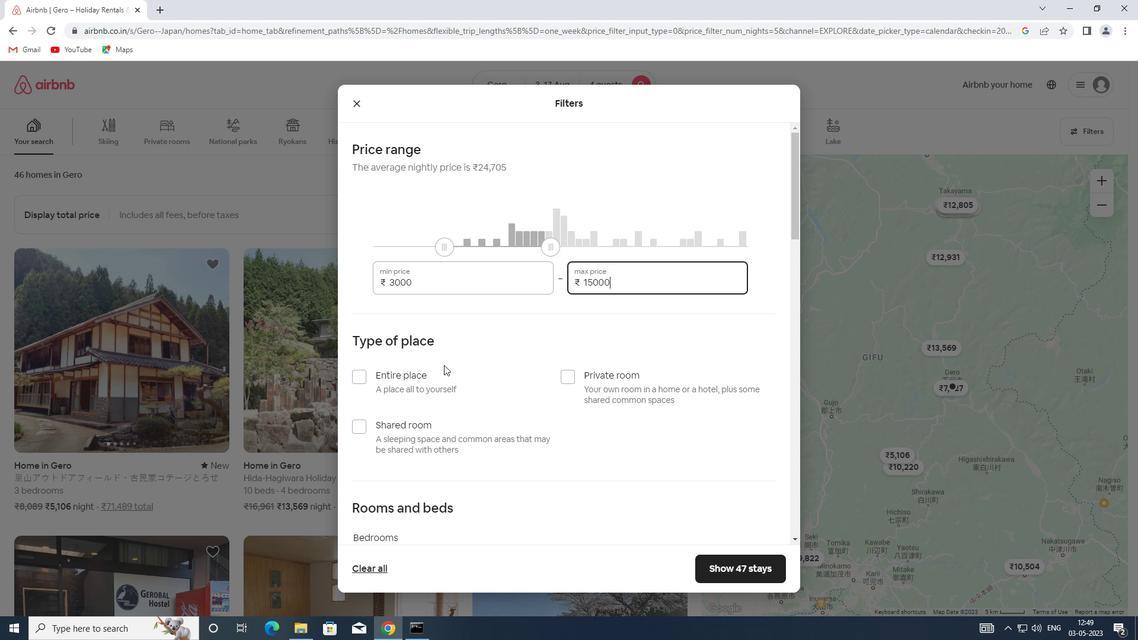 
Action: Mouse pressed left at (423, 374)
Screenshot: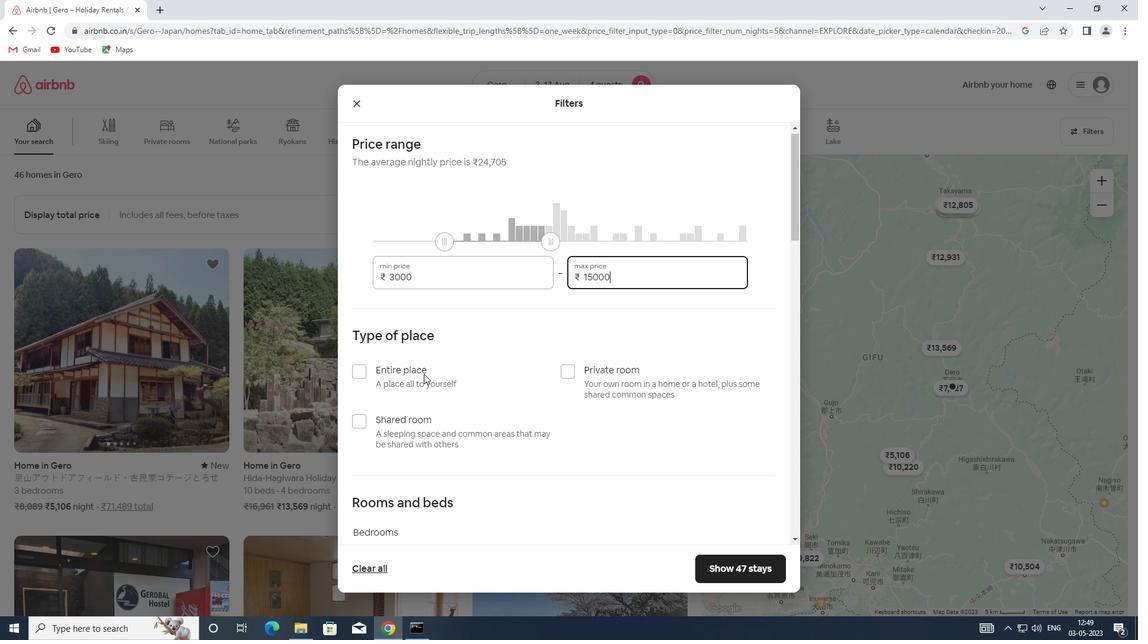 
Action: Mouse moved to (431, 370)
Screenshot: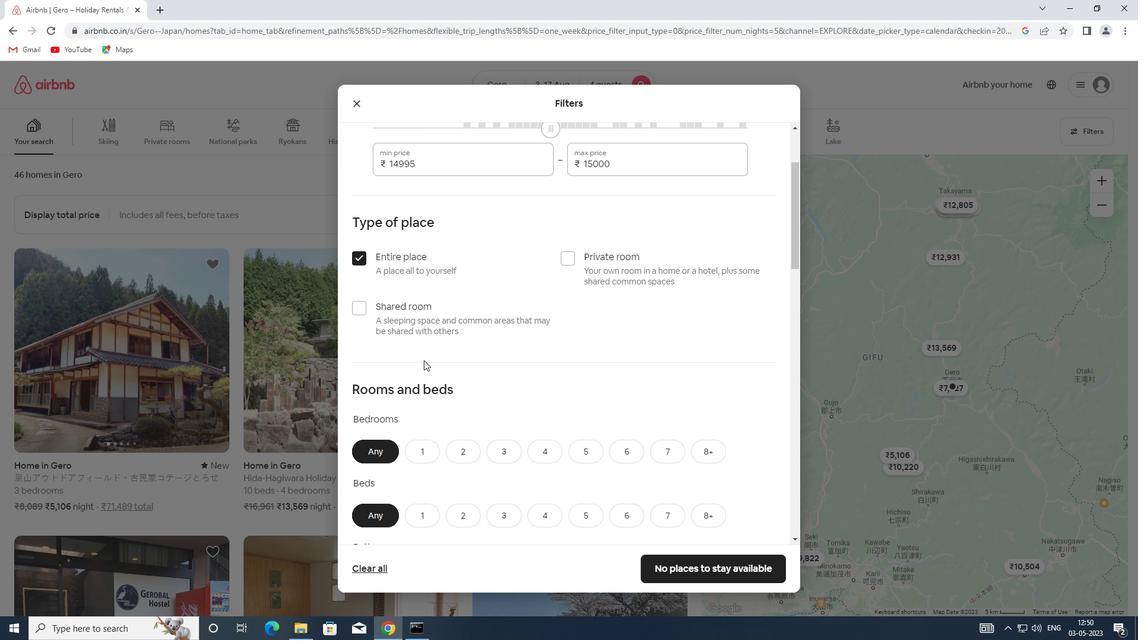
Action: Mouse scrolled (431, 369) with delta (0, 0)
Screenshot: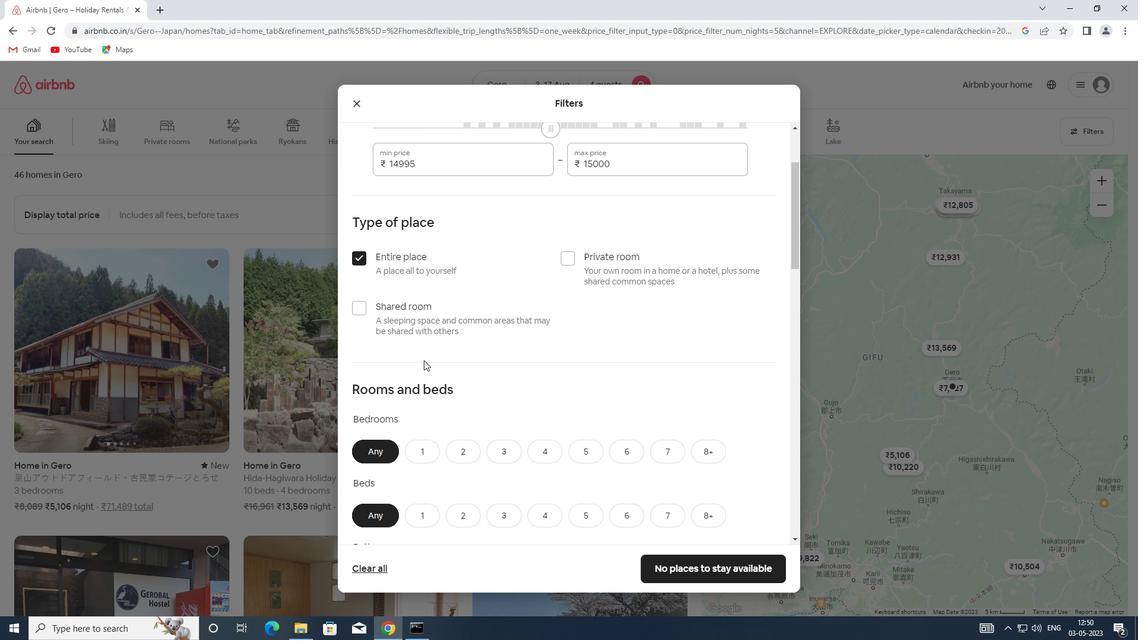 
Action: Mouse scrolled (431, 369) with delta (0, 0)
Screenshot: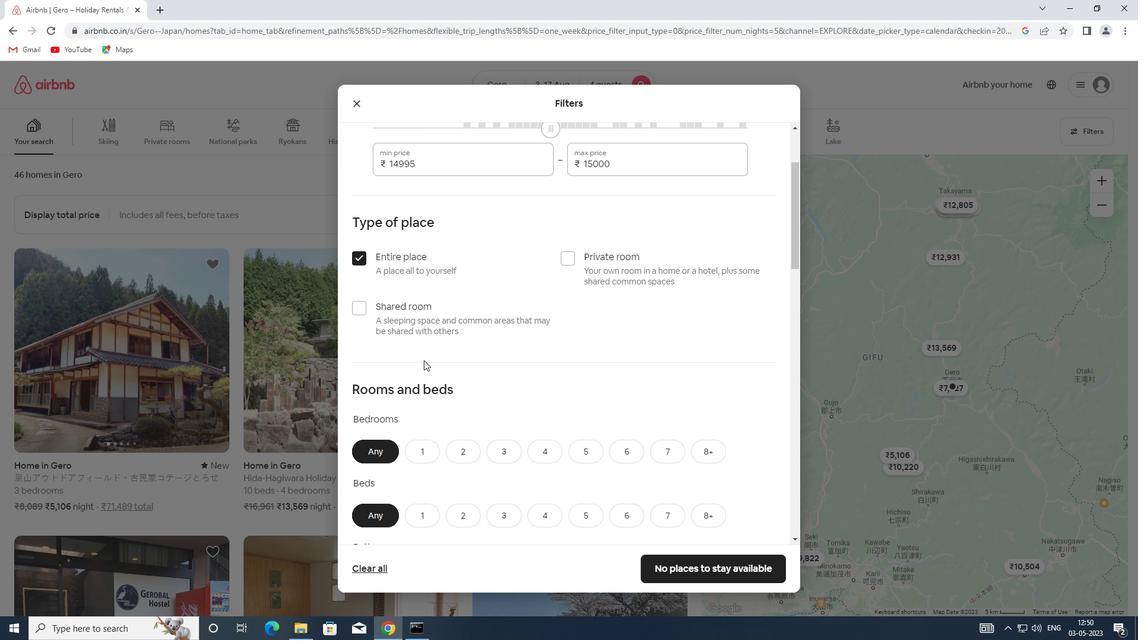 
Action: Mouse scrolled (431, 369) with delta (0, 0)
Screenshot: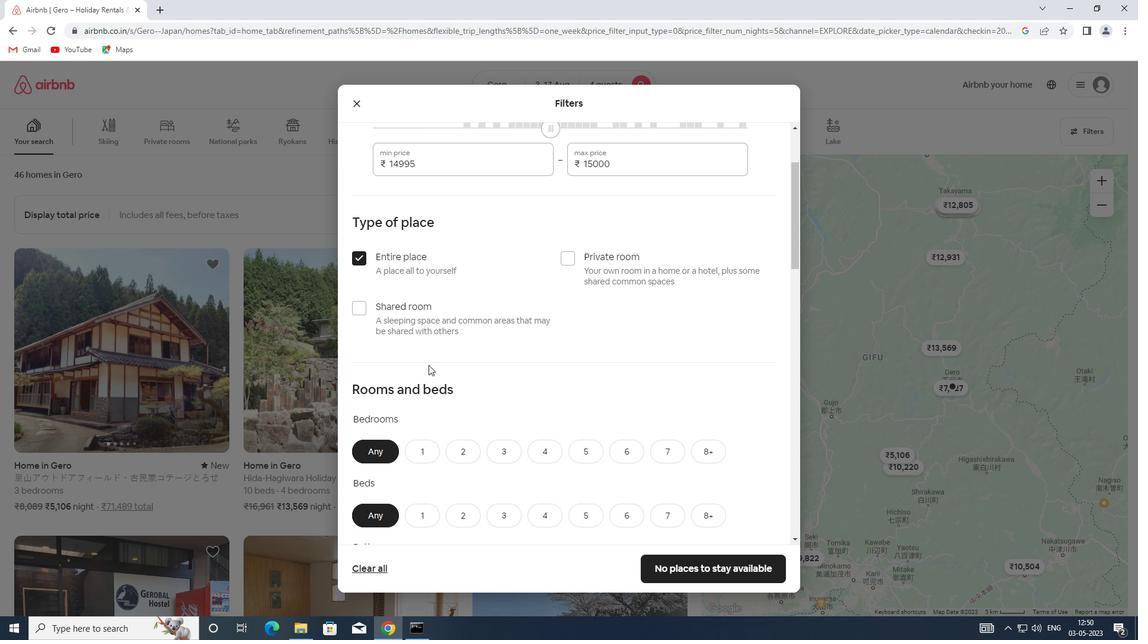 
Action: Mouse moved to (431, 271)
Screenshot: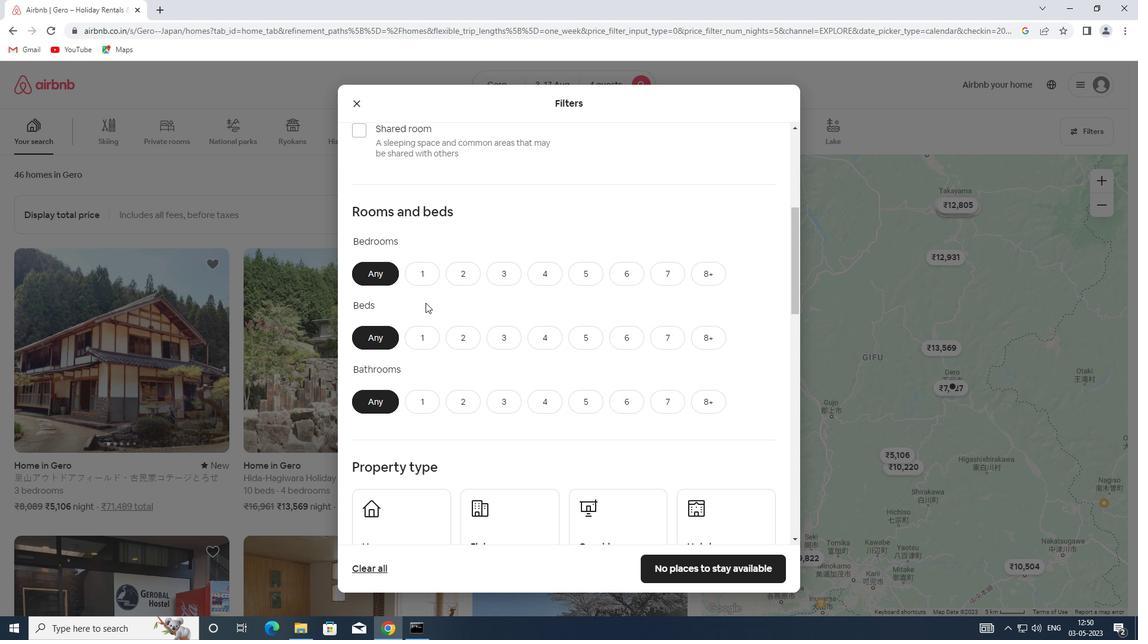
Action: Mouse pressed left at (431, 271)
Screenshot: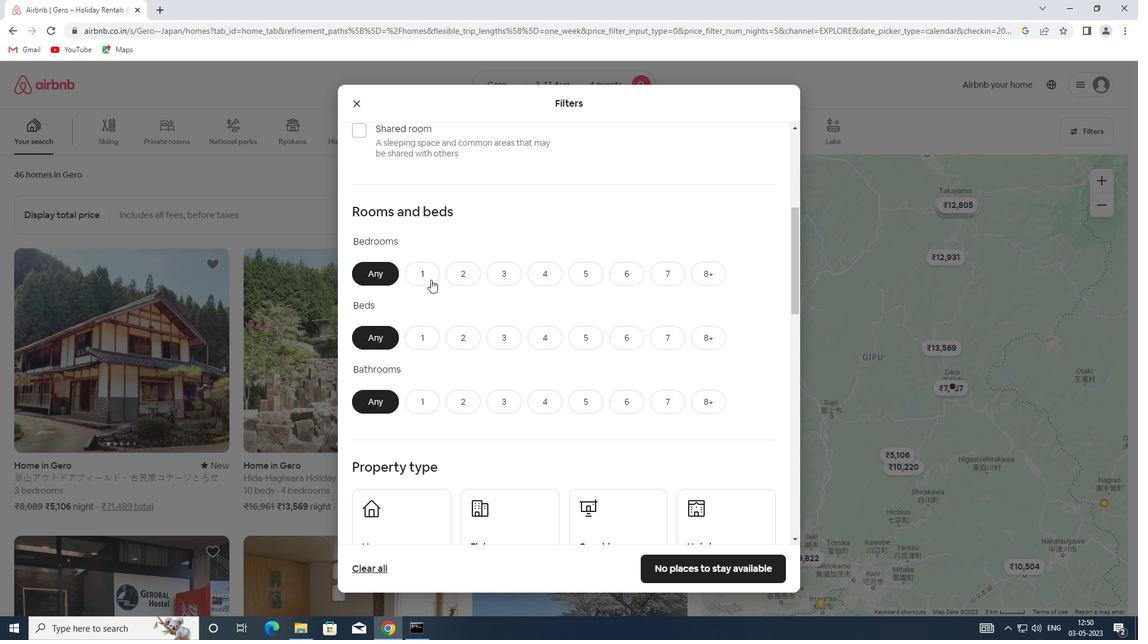 
Action: Mouse moved to (420, 343)
Screenshot: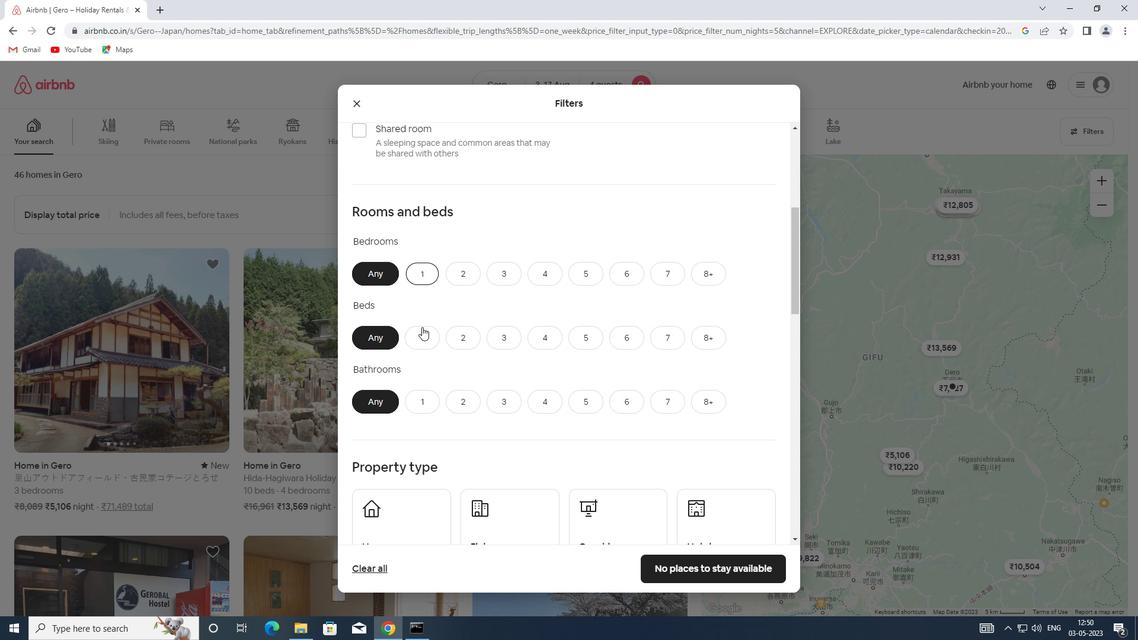 
Action: Mouse pressed left at (420, 343)
Screenshot: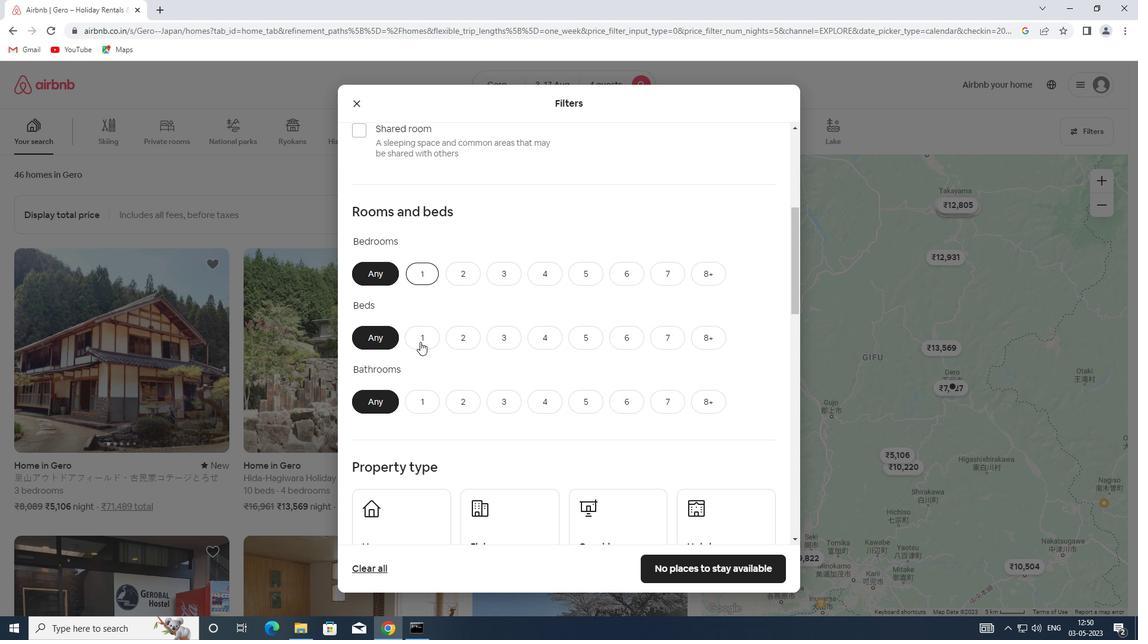 
Action: Mouse moved to (419, 399)
Screenshot: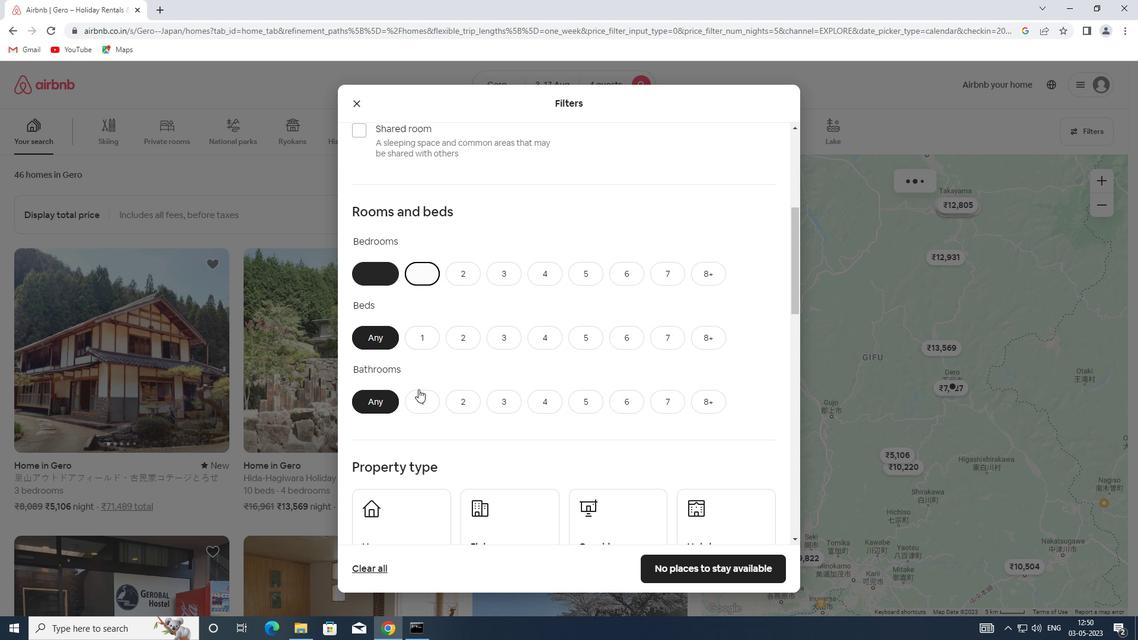 
Action: Mouse pressed left at (419, 399)
Screenshot: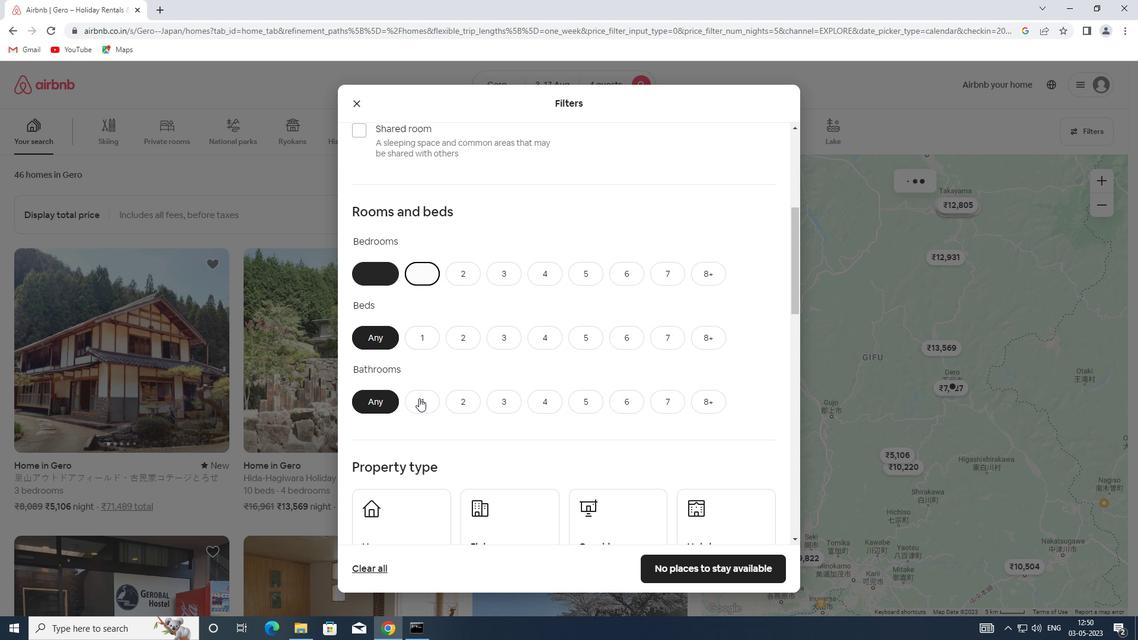 
Action: Mouse moved to (421, 382)
Screenshot: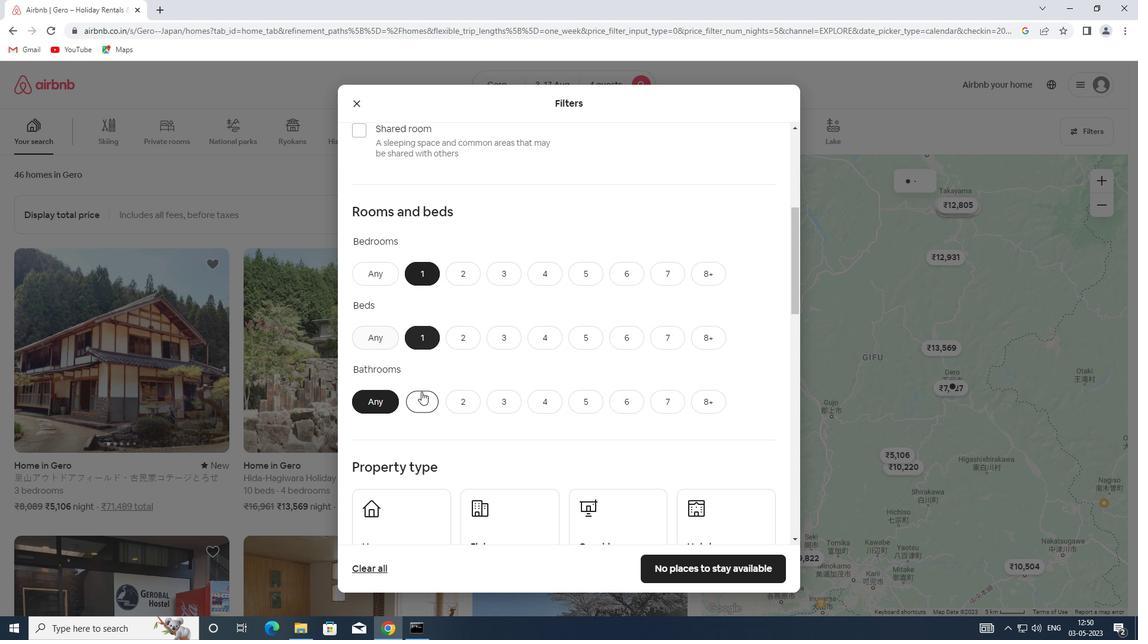
Action: Mouse scrolled (421, 381) with delta (0, 0)
Screenshot: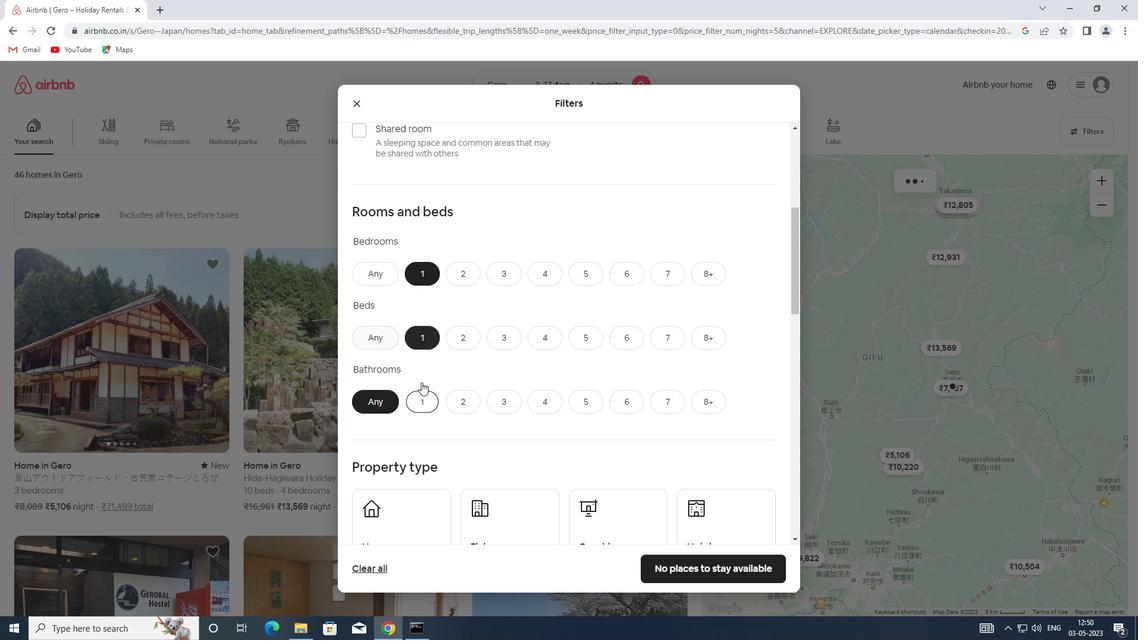 
Action: Mouse moved to (422, 380)
Screenshot: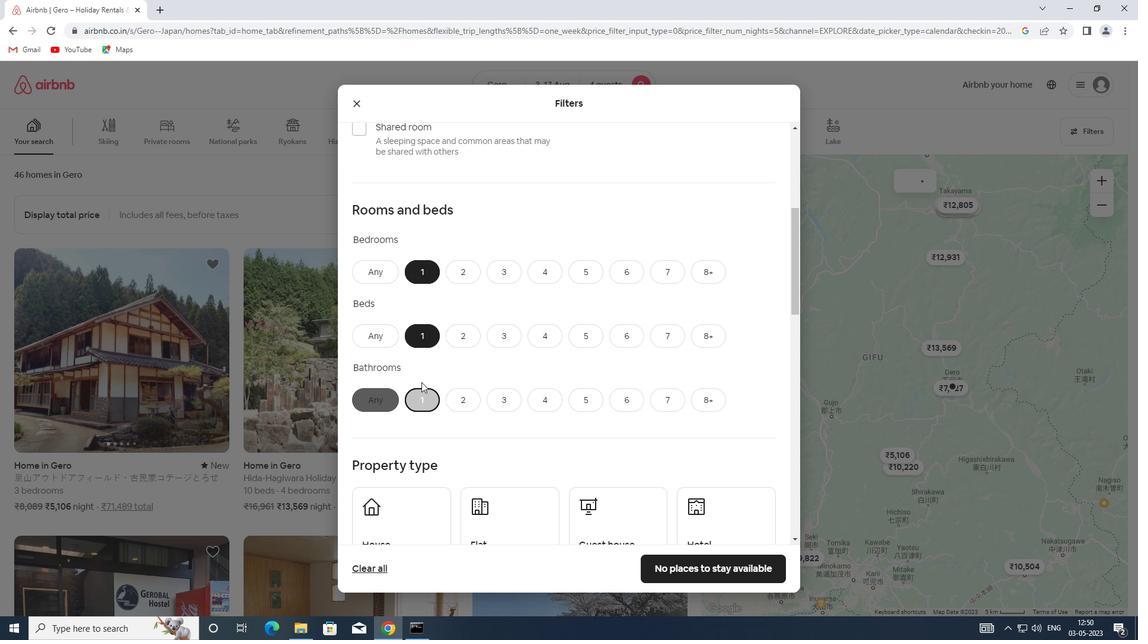 
Action: Mouse scrolled (422, 380) with delta (0, 0)
Screenshot: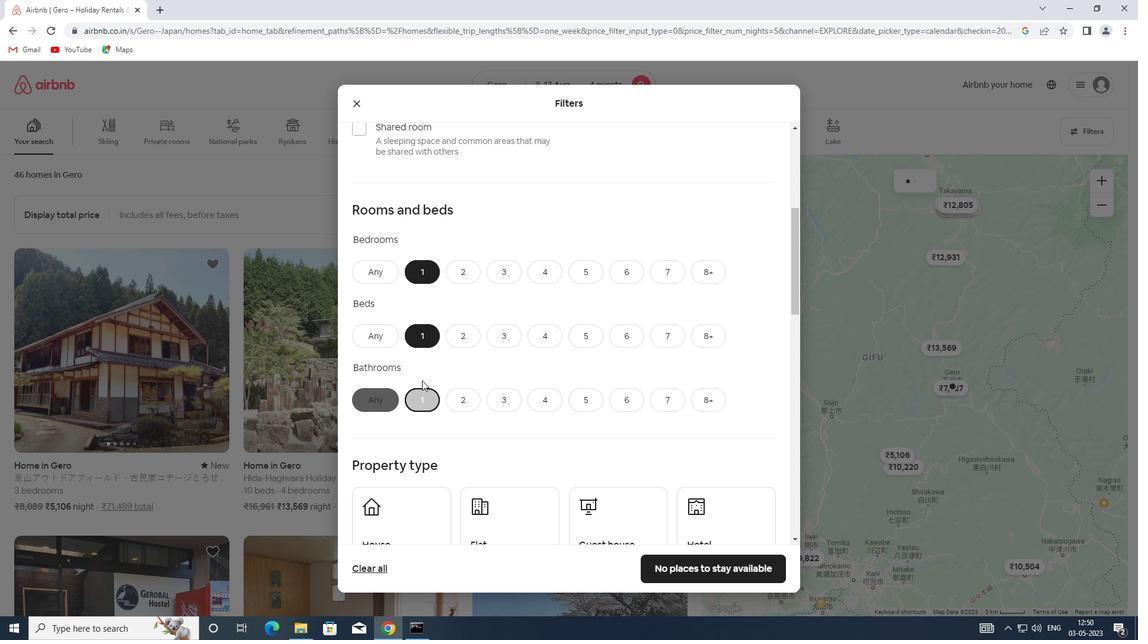 
Action: Mouse moved to (406, 372)
Screenshot: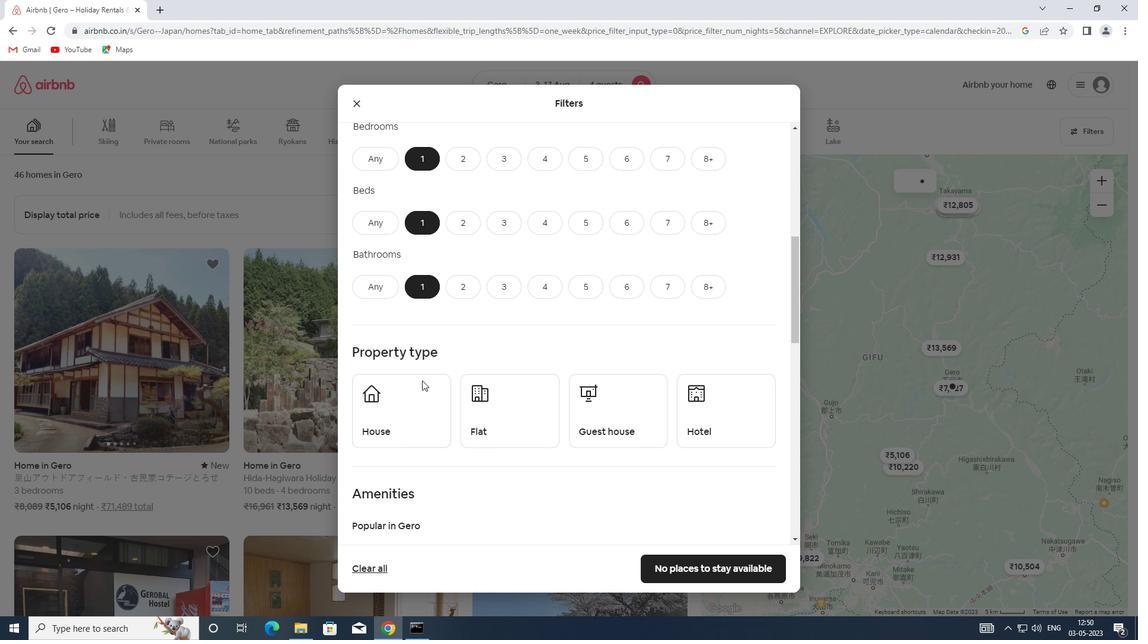 
Action: Mouse pressed left at (406, 372)
Screenshot: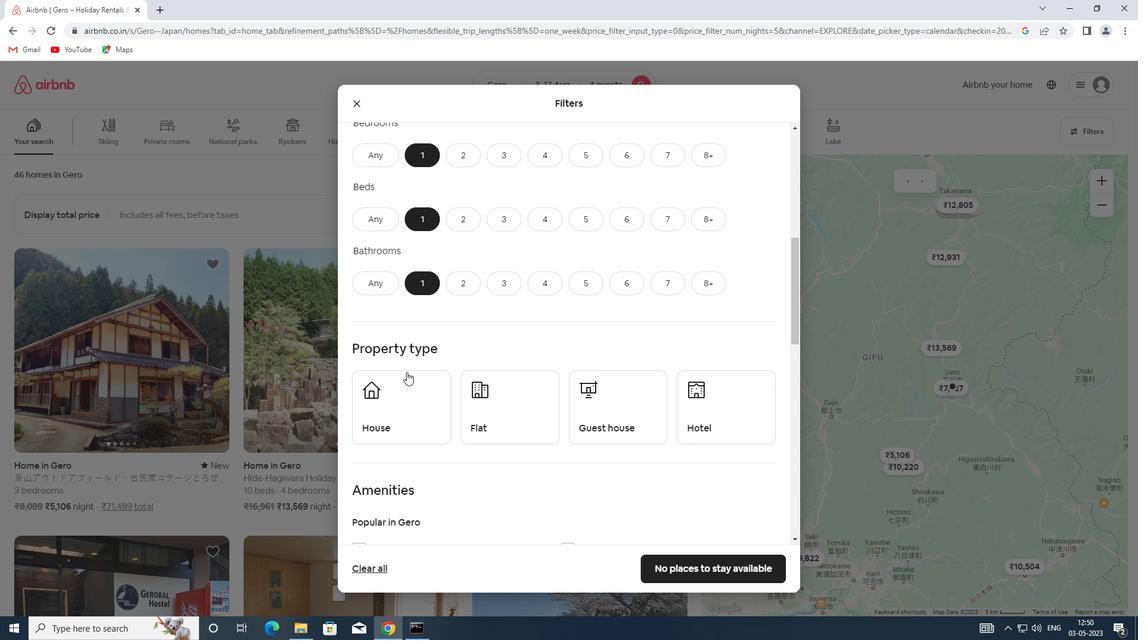 
Action: Mouse moved to (492, 406)
Screenshot: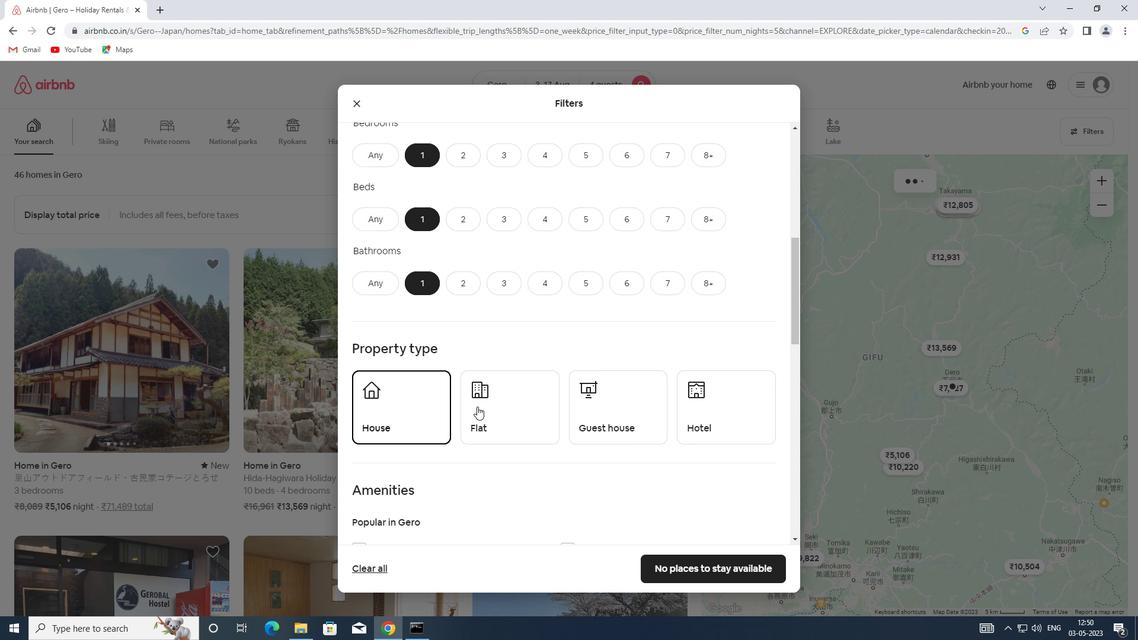 
Action: Mouse pressed left at (492, 406)
Screenshot: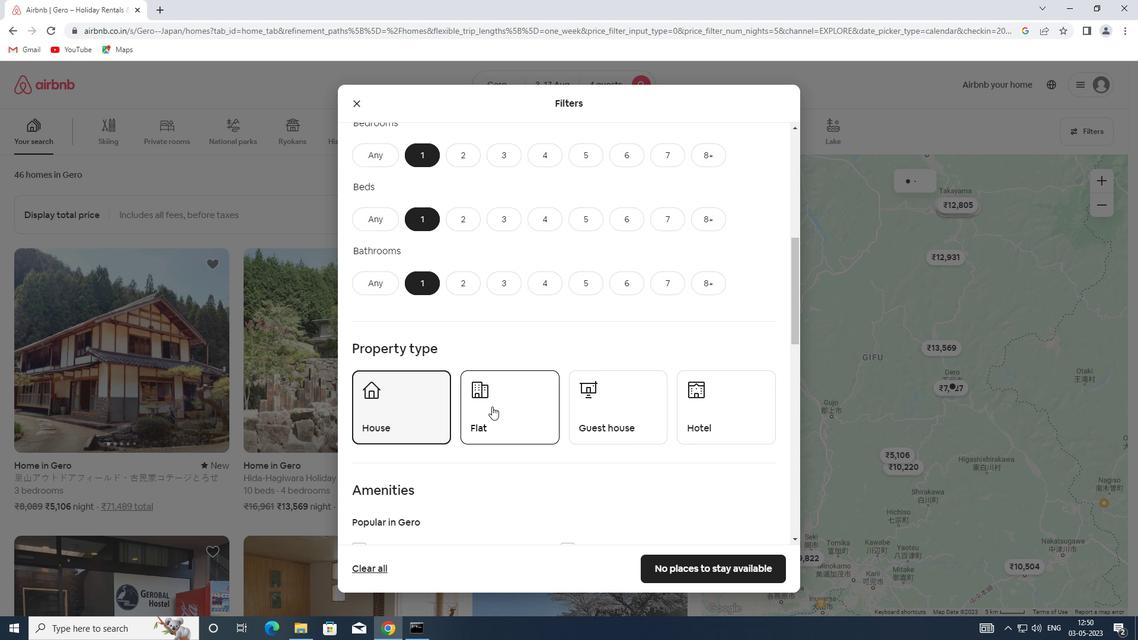 
Action: Mouse moved to (589, 418)
Screenshot: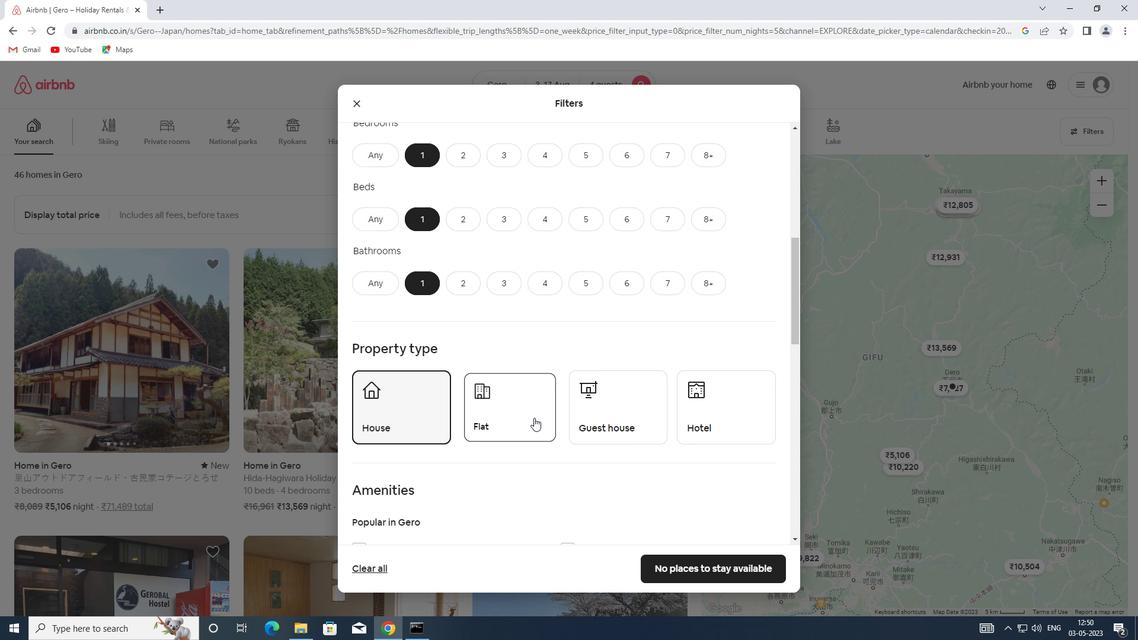 
Action: Mouse pressed left at (589, 418)
Screenshot: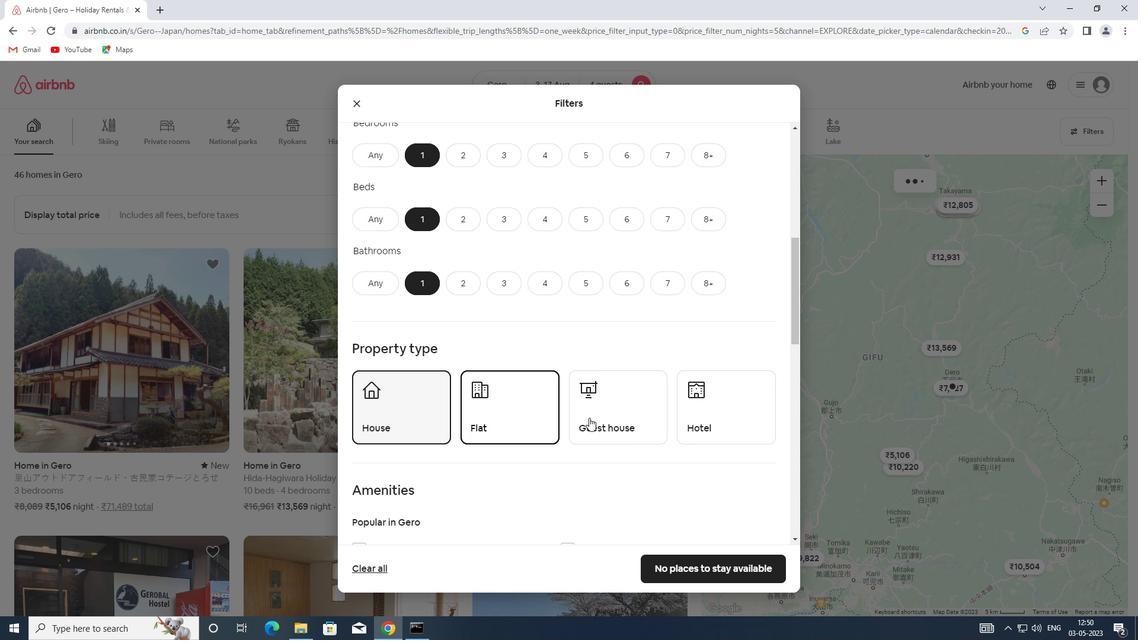 
Action: Mouse moved to (710, 418)
Screenshot: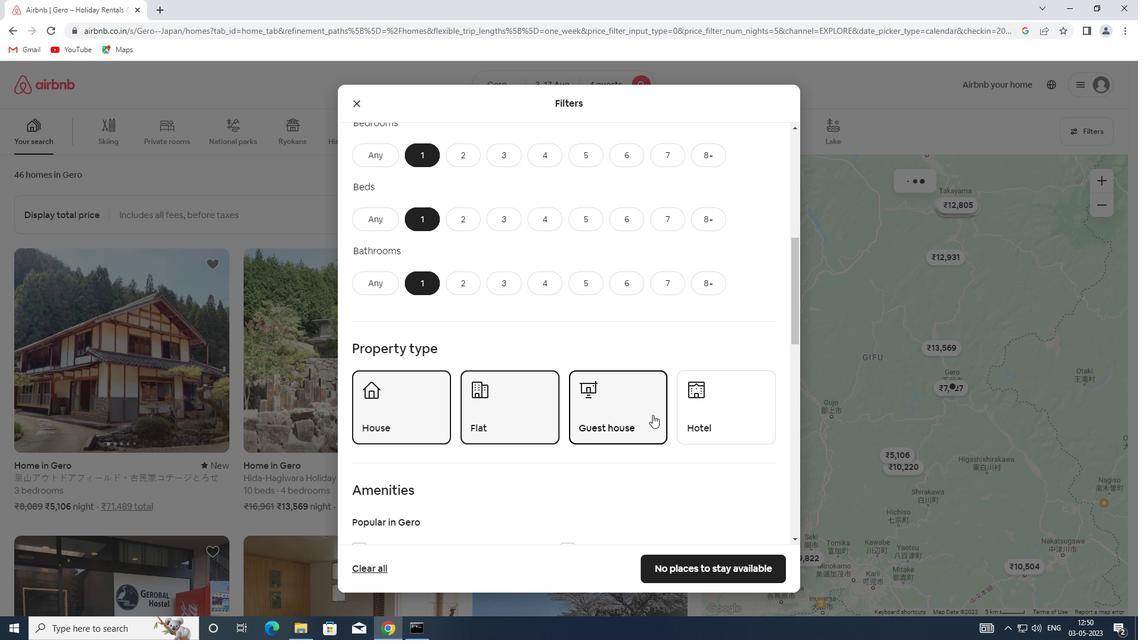 
Action: Mouse pressed left at (710, 418)
Screenshot: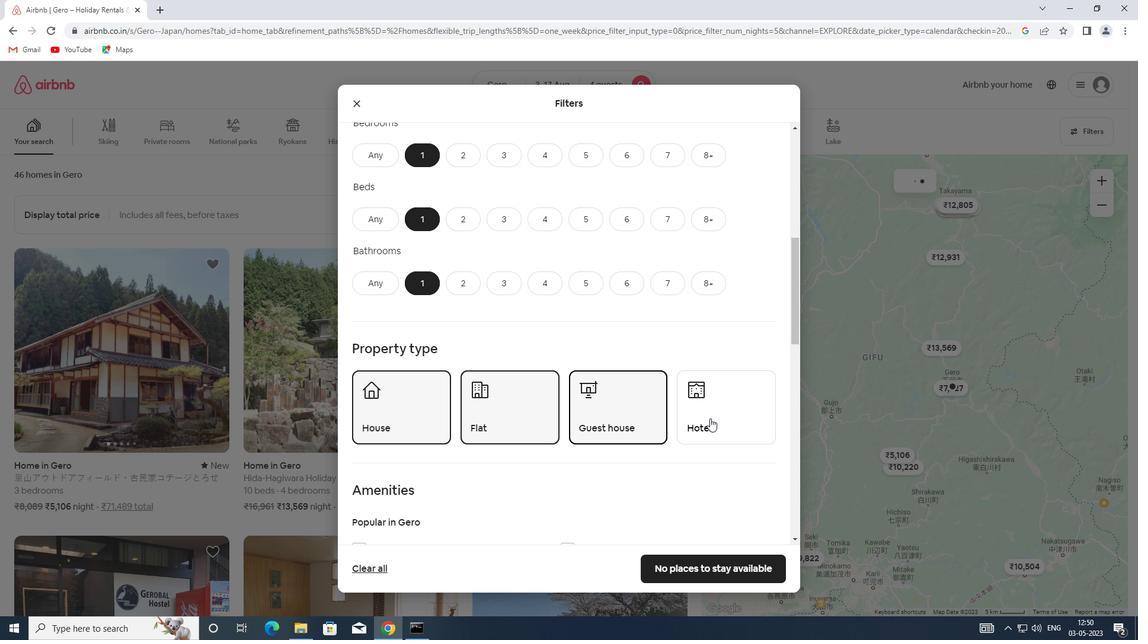 
Action: Mouse moved to (657, 400)
Screenshot: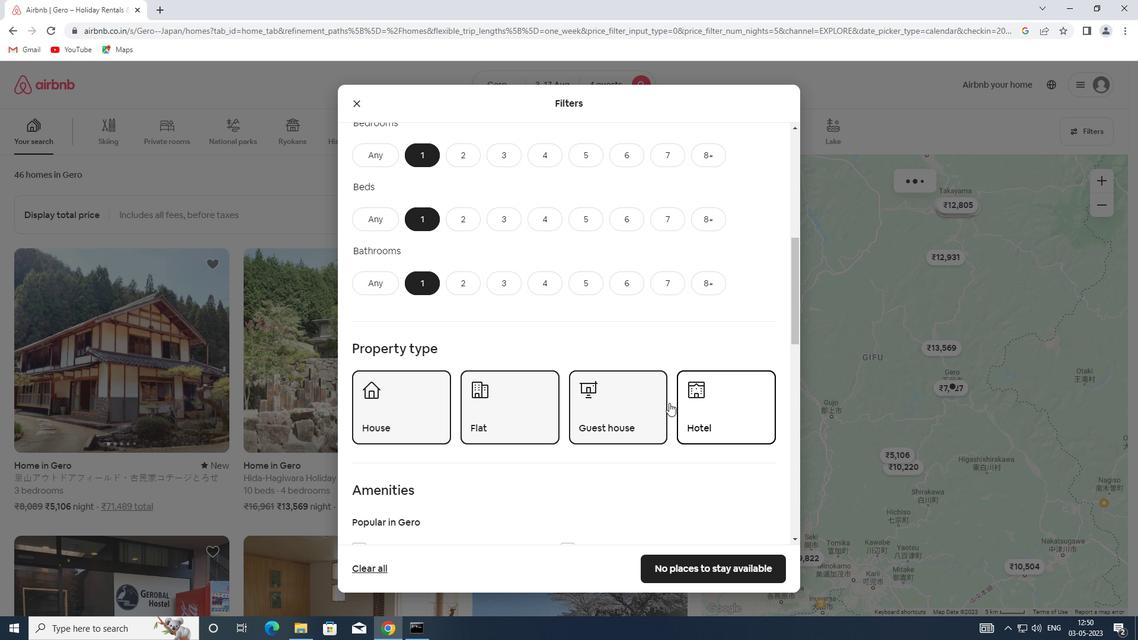 
Action: Mouse scrolled (657, 400) with delta (0, 0)
Screenshot: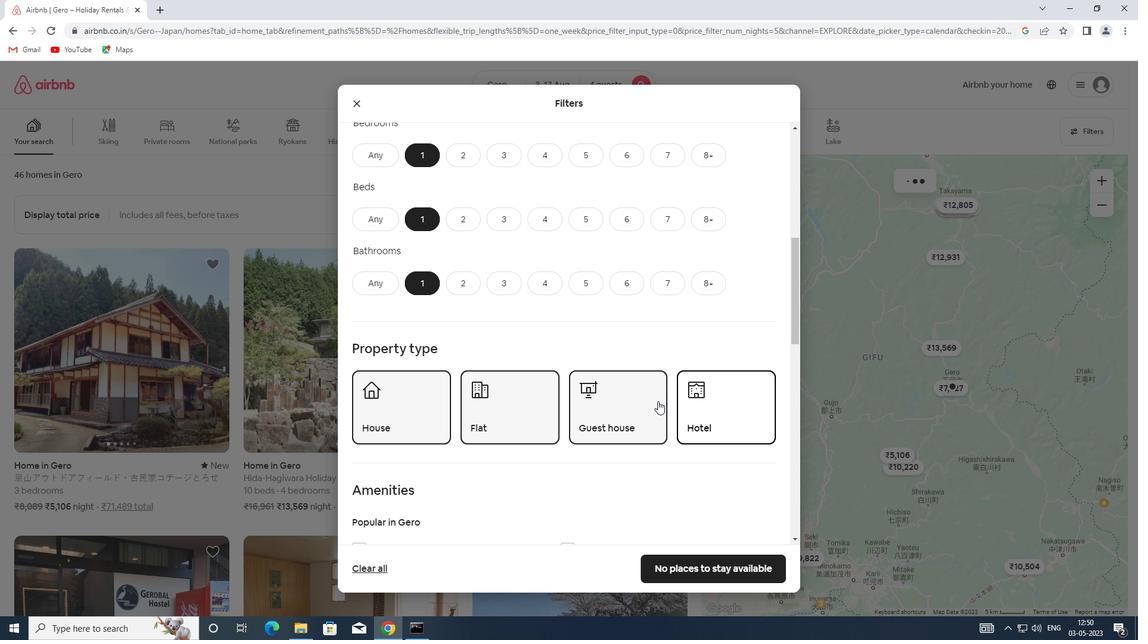 
Action: Mouse scrolled (657, 400) with delta (0, 0)
Screenshot: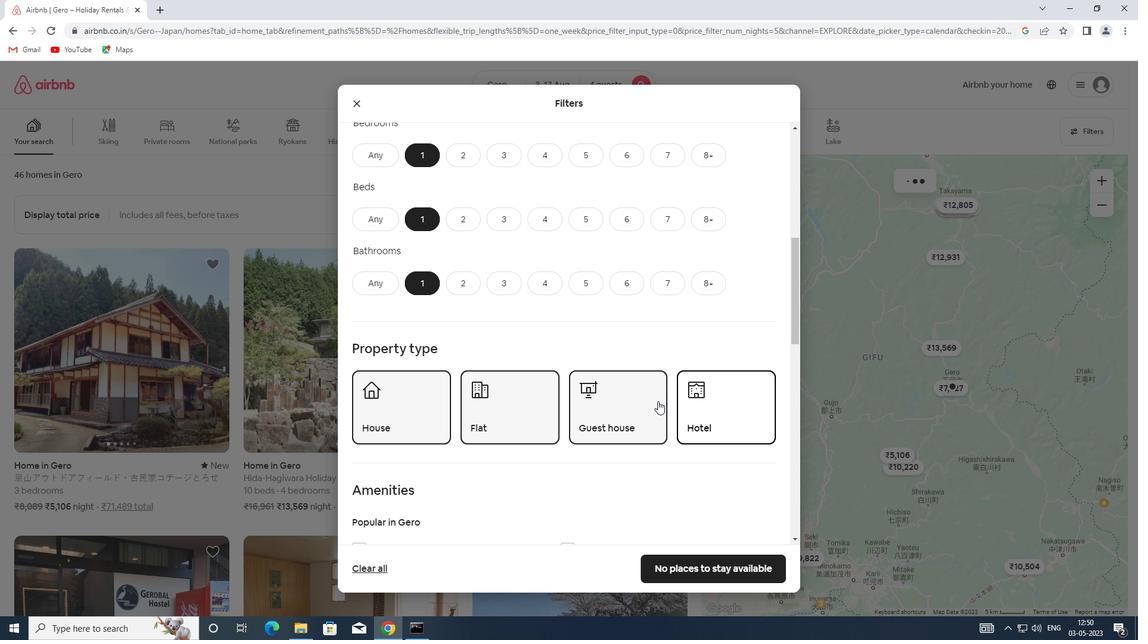 
Action: Mouse scrolled (657, 400) with delta (0, 0)
Screenshot: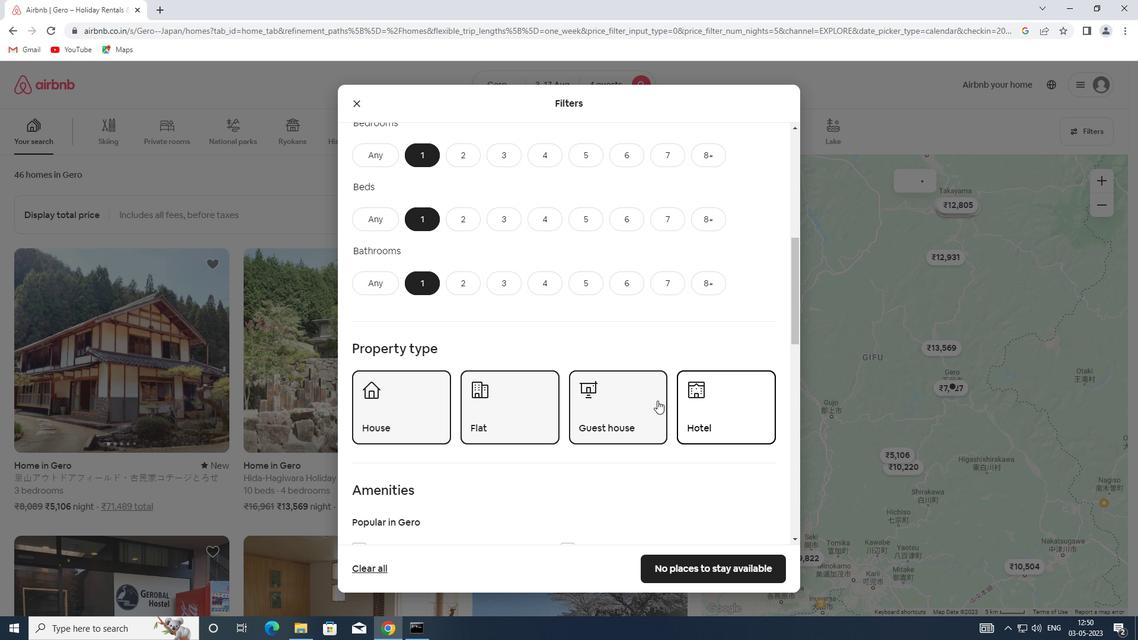 
Action: Mouse scrolled (657, 400) with delta (0, 0)
Screenshot: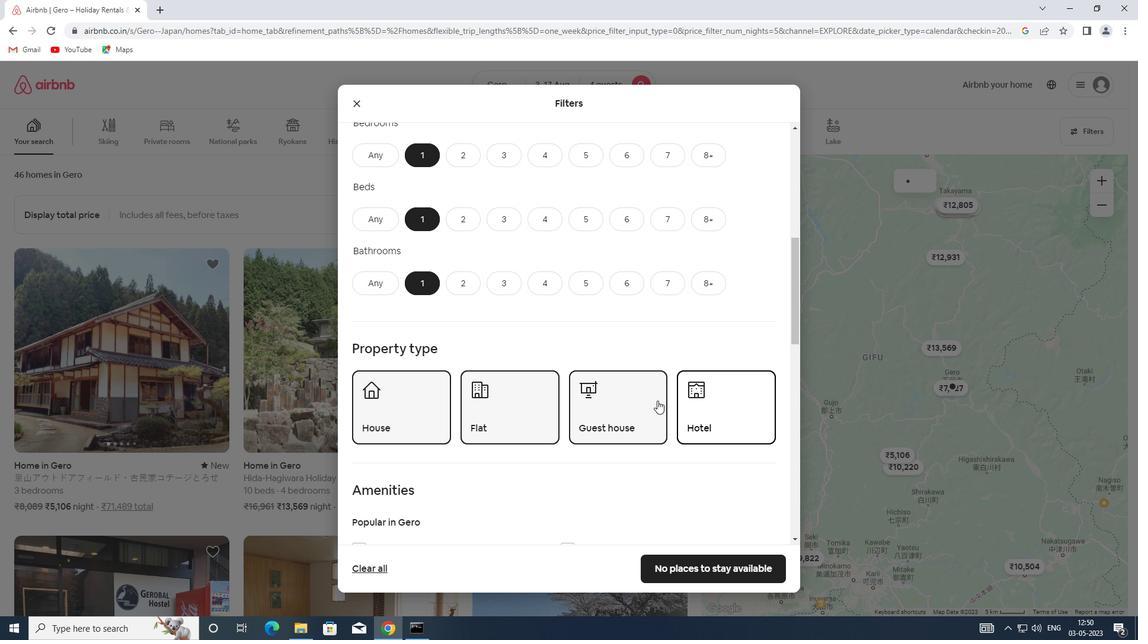 
Action: Mouse scrolled (657, 400) with delta (0, 0)
Screenshot: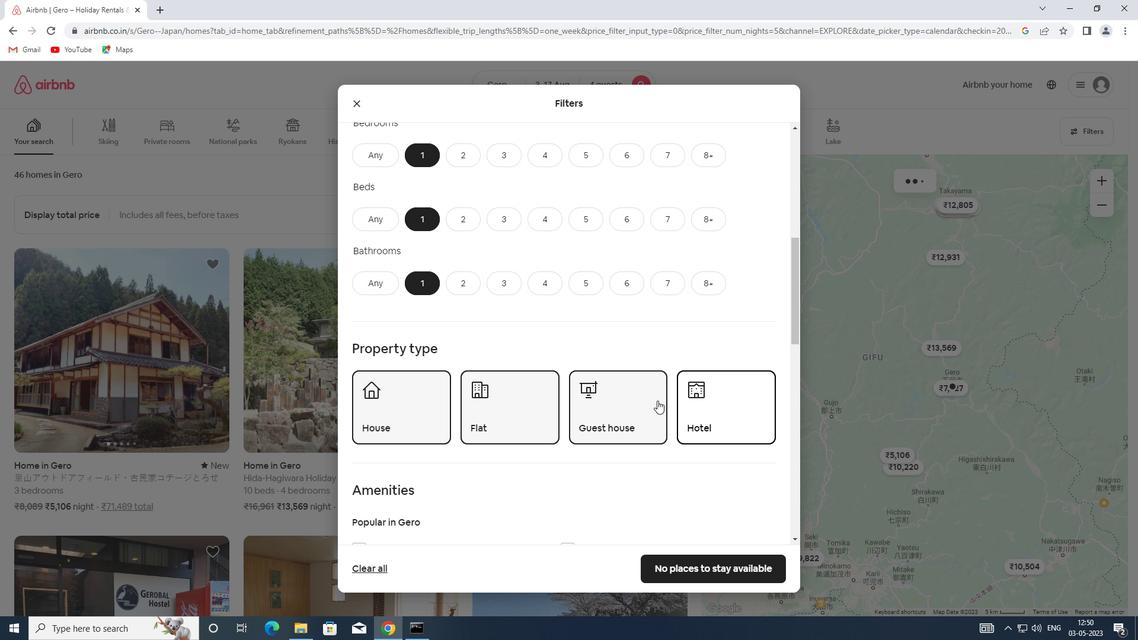 
Action: Mouse scrolled (657, 400) with delta (0, 0)
Screenshot: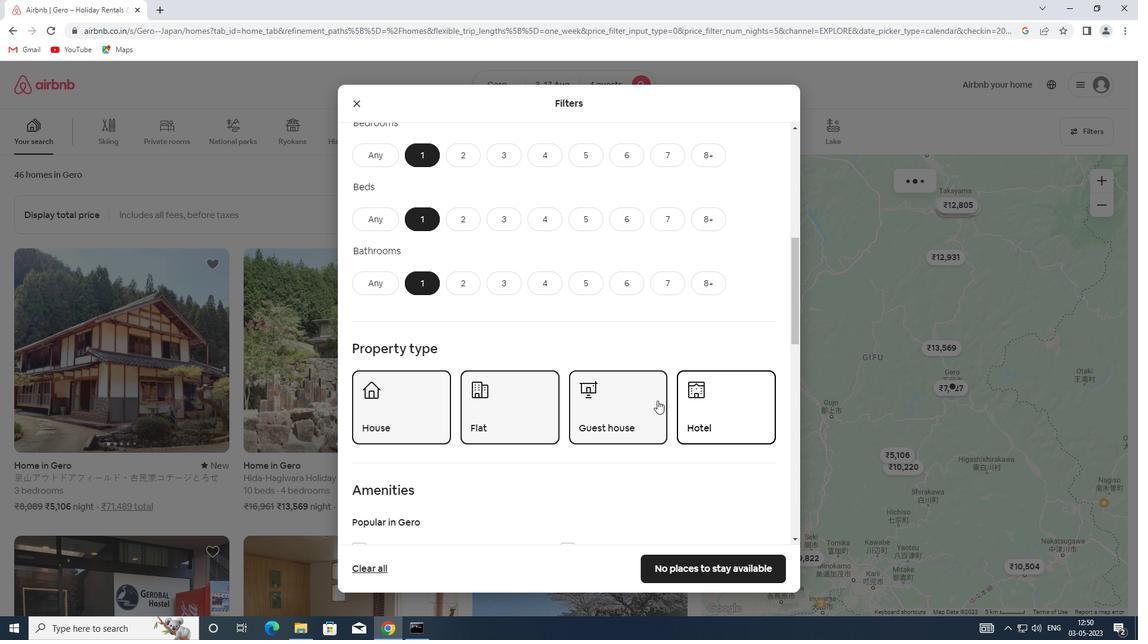 
Action: Mouse scrolled (657, 400) with delta (0, 0)
Screenshot: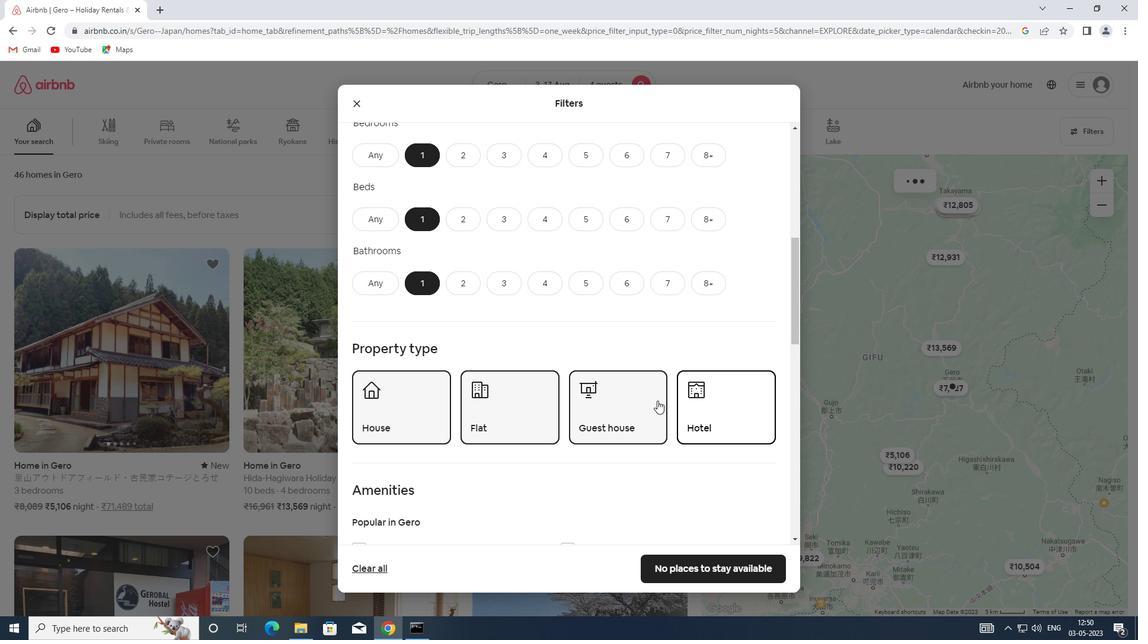 
Action: Mouse moved to (425, 165)
Screenshot: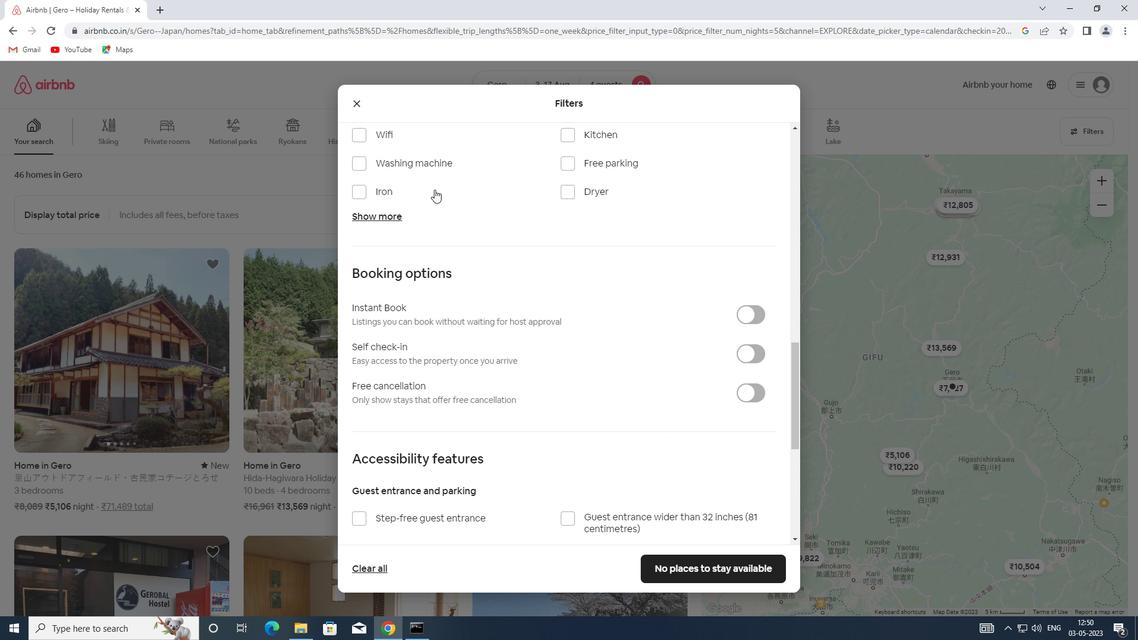
Action: Mouse pressed left at (425, 165)
Screenshot: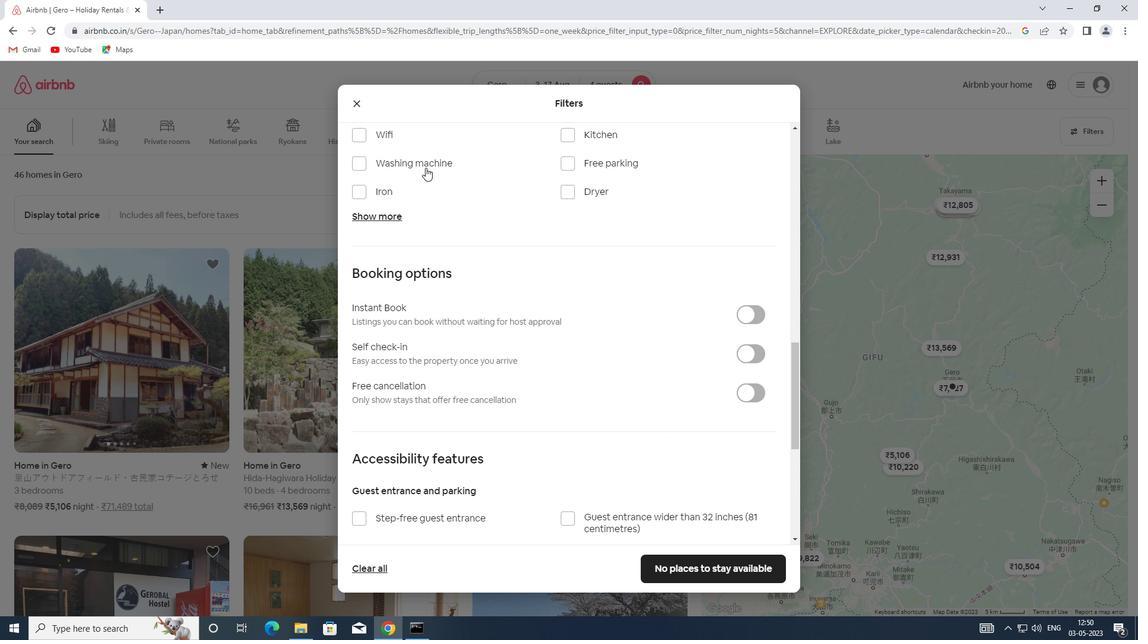 
Action: Mouse moved to (755, 357)
Screenshot: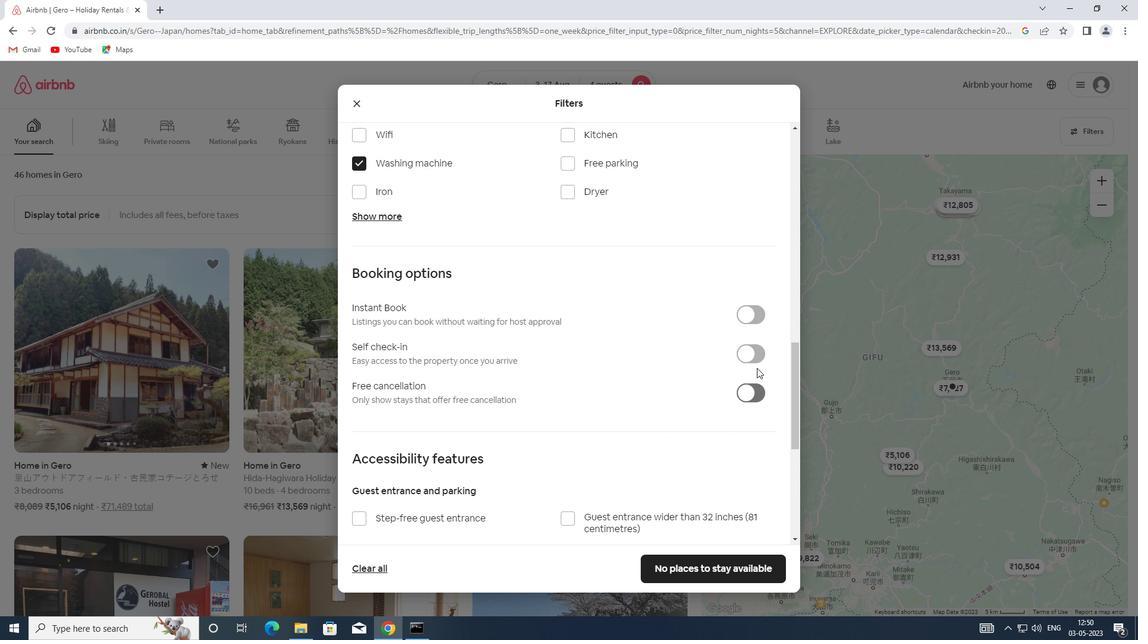 
Action: Mouse pressed left at (755, 357)
Screenshot: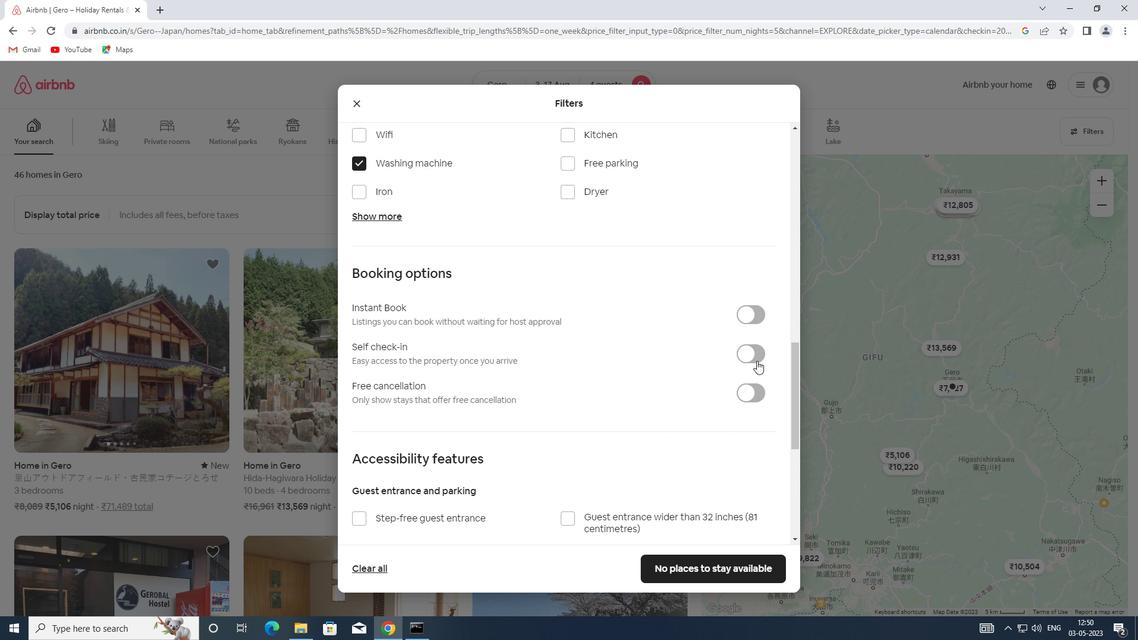 
Action: Mouse moved to (519, 441)
Screenshot: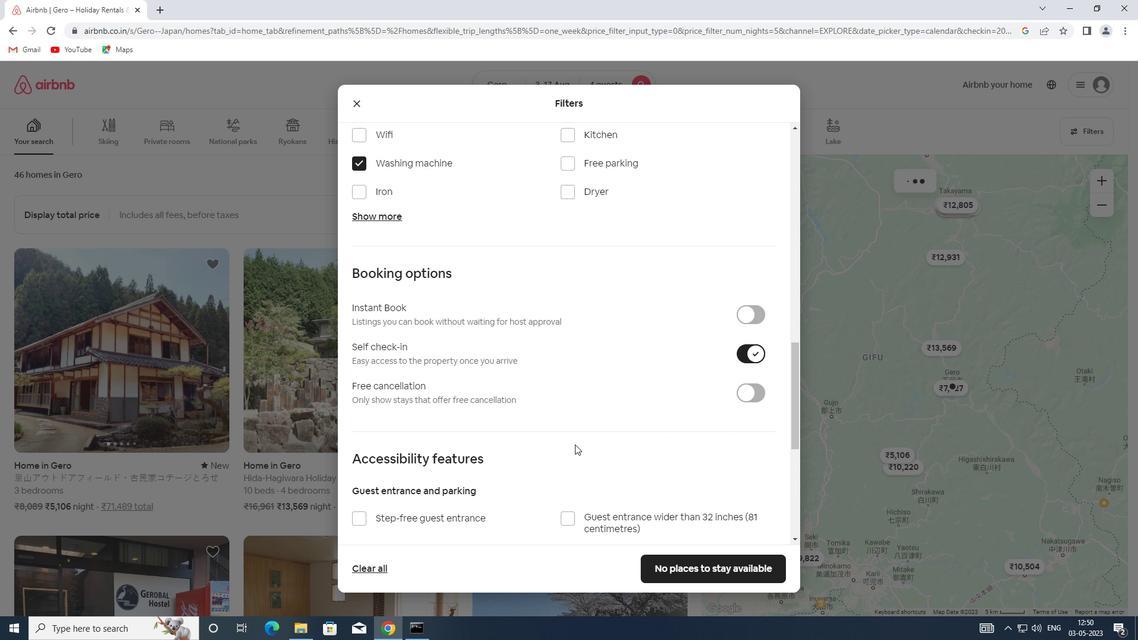 
Action: Mouse scrolled (519, 441) with delta (0, 0)
Screenshot: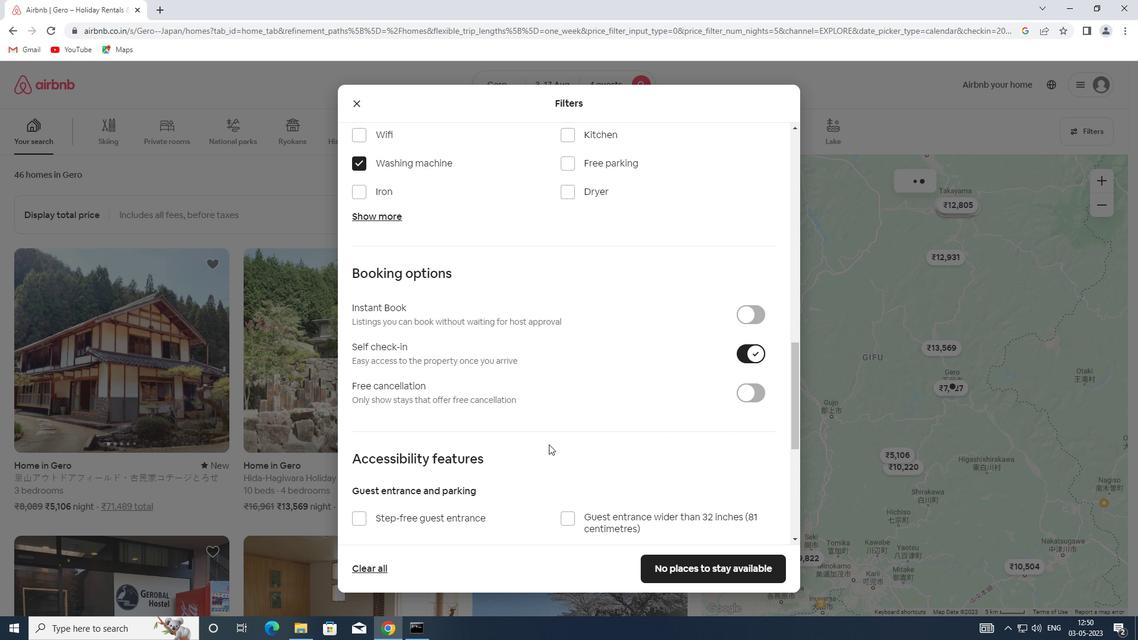 
Action: Mouse scrolled (519, 441) with delta (0, 0)
Screenshot: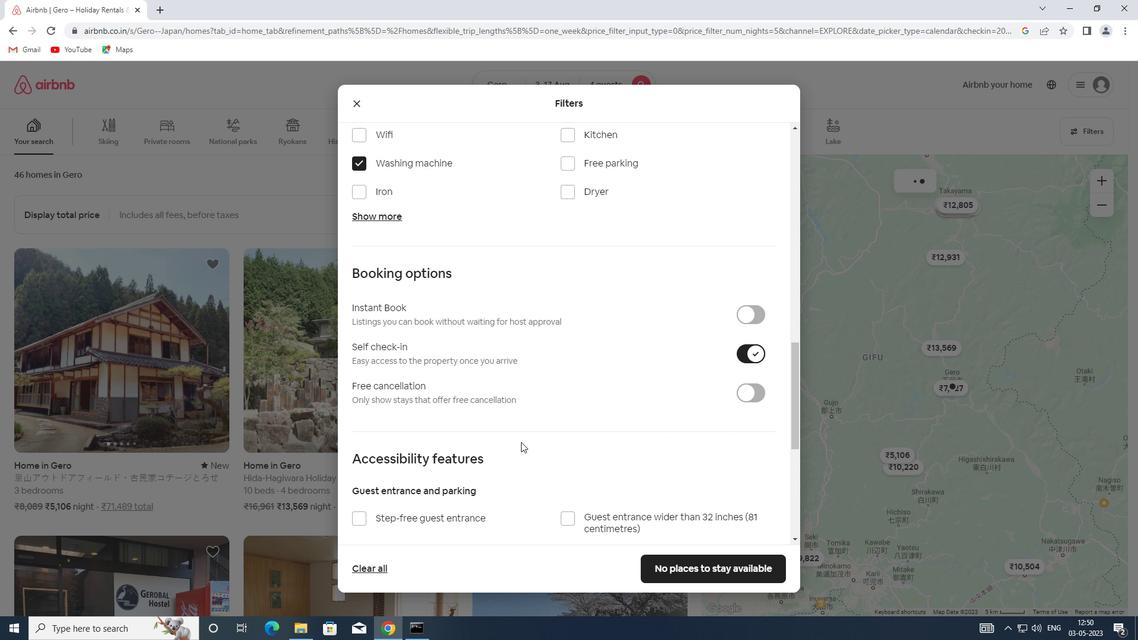 
Action: Mouse scrolled (519, 441) with delta (0, 0)
Screenshot: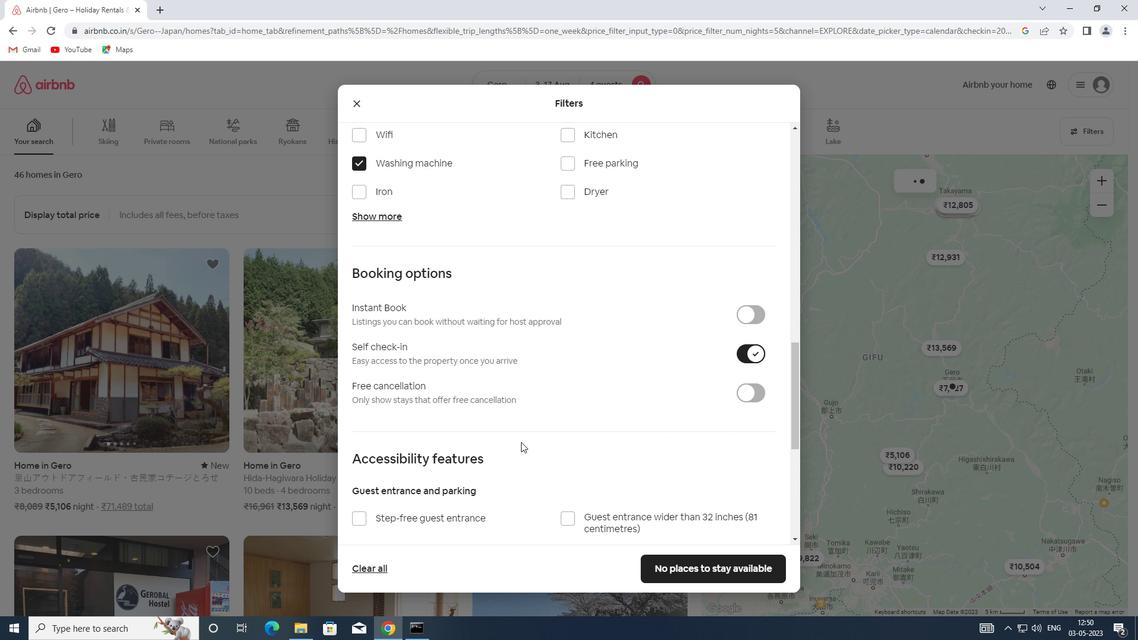 
Action: Mouse scrolled (519, 441) with delta (0, 0)
Screenshot: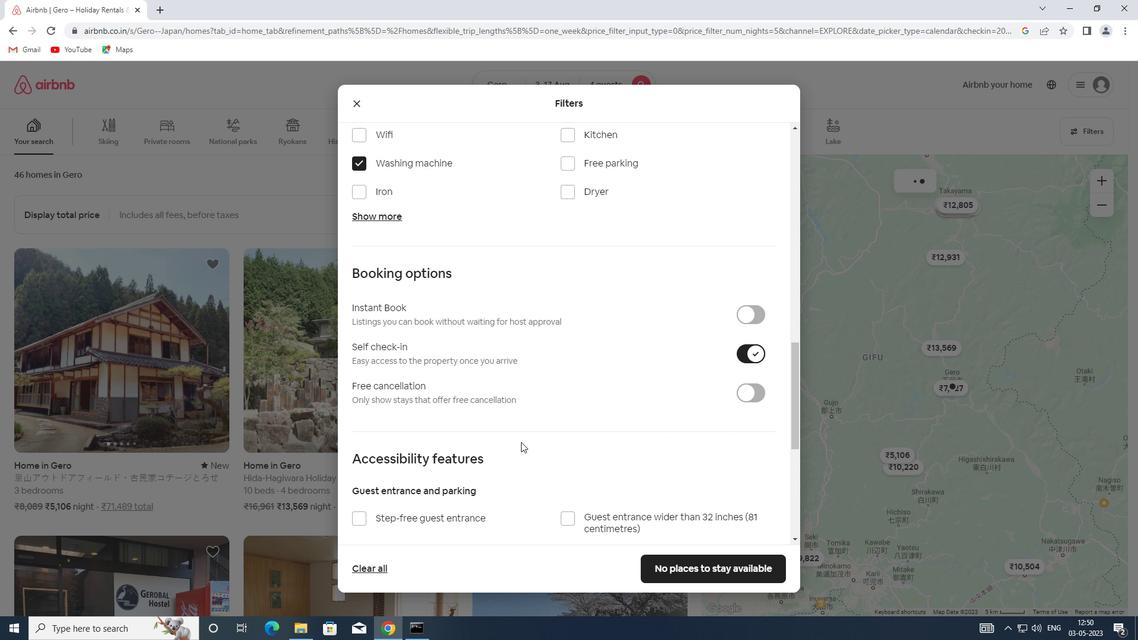 
Action: Mouse moved to (496, 463)
Screenshot: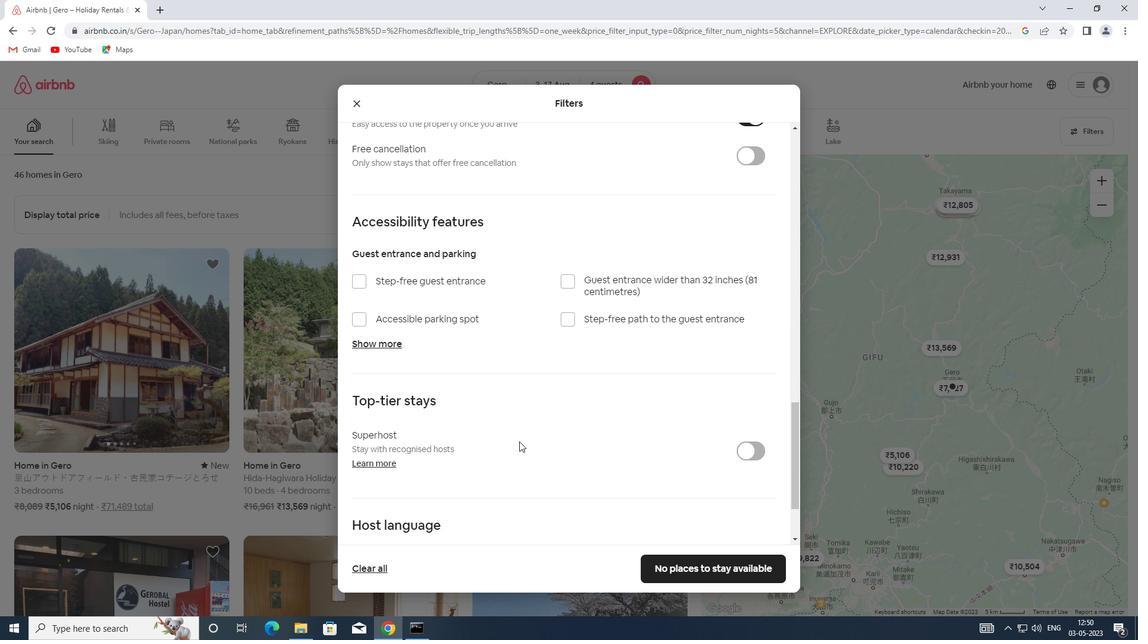 
Action: Mouse scrolled (496, 462) with delta (0, 0)
Screenshot: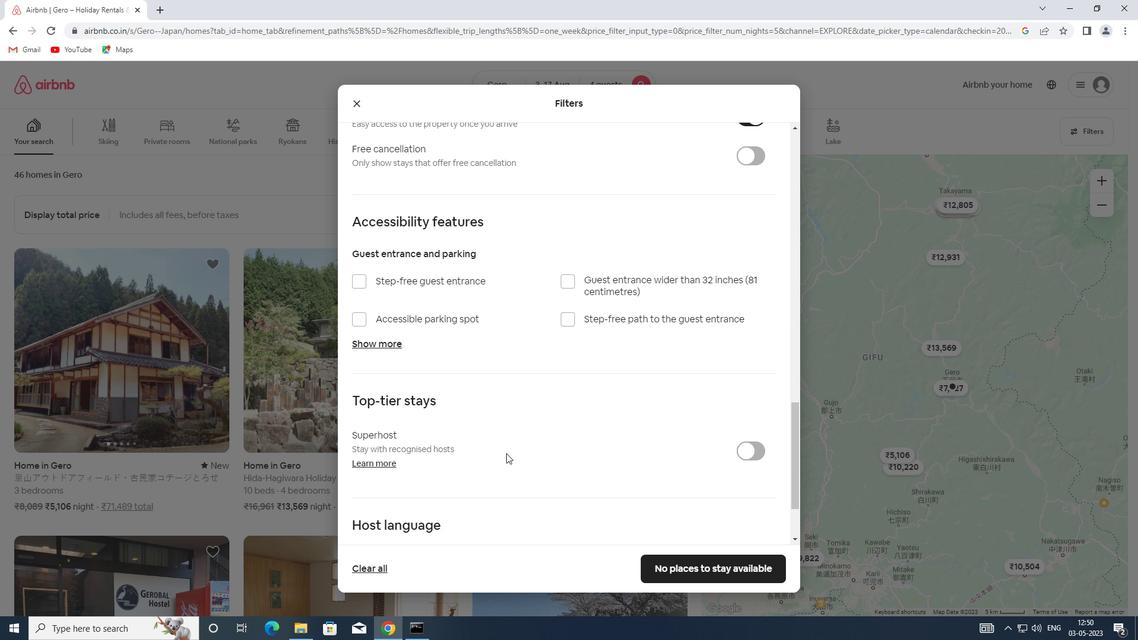 
Action: Mouse scrolled (496, 462) with delta (0, 0)
Screenshot: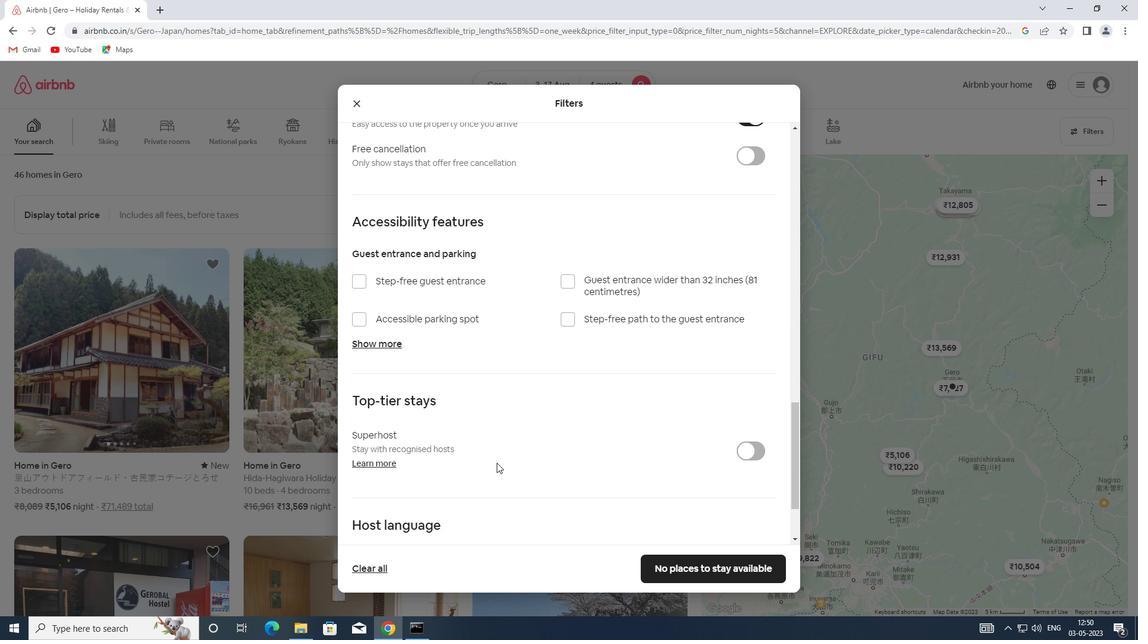 
Action: Mouse scrolled (496, 462) with delta (0, 0)
Screenshot: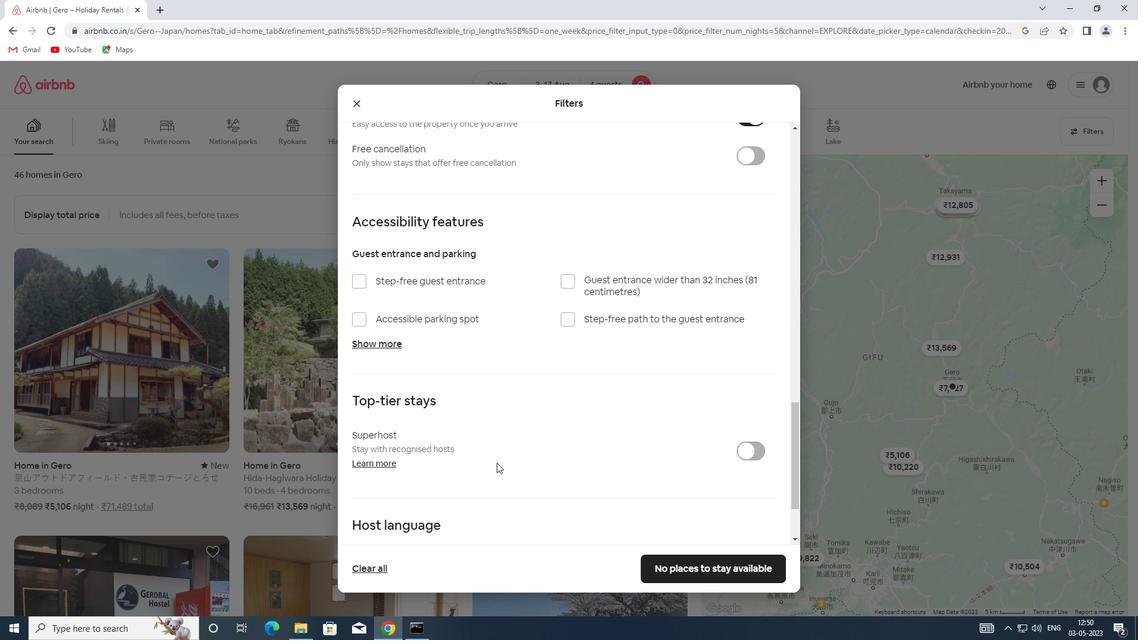 
Action: Mouse scrolled (496, 462) with delta (0, 0)
Screenshot: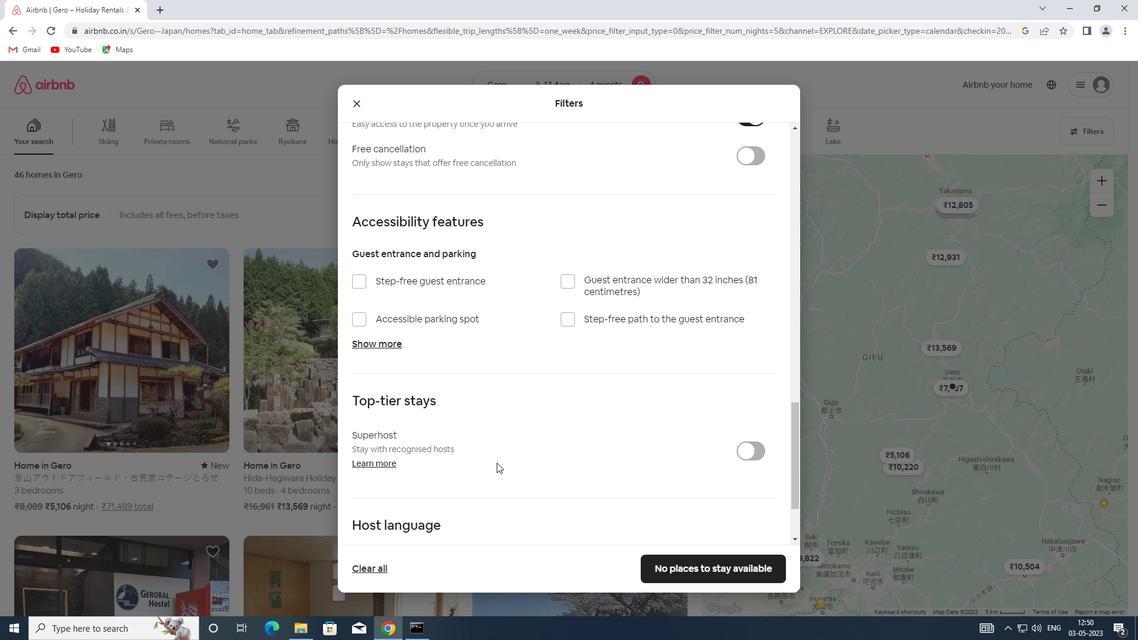 
Action: Mouse moved to (389, 459)
Screenshot: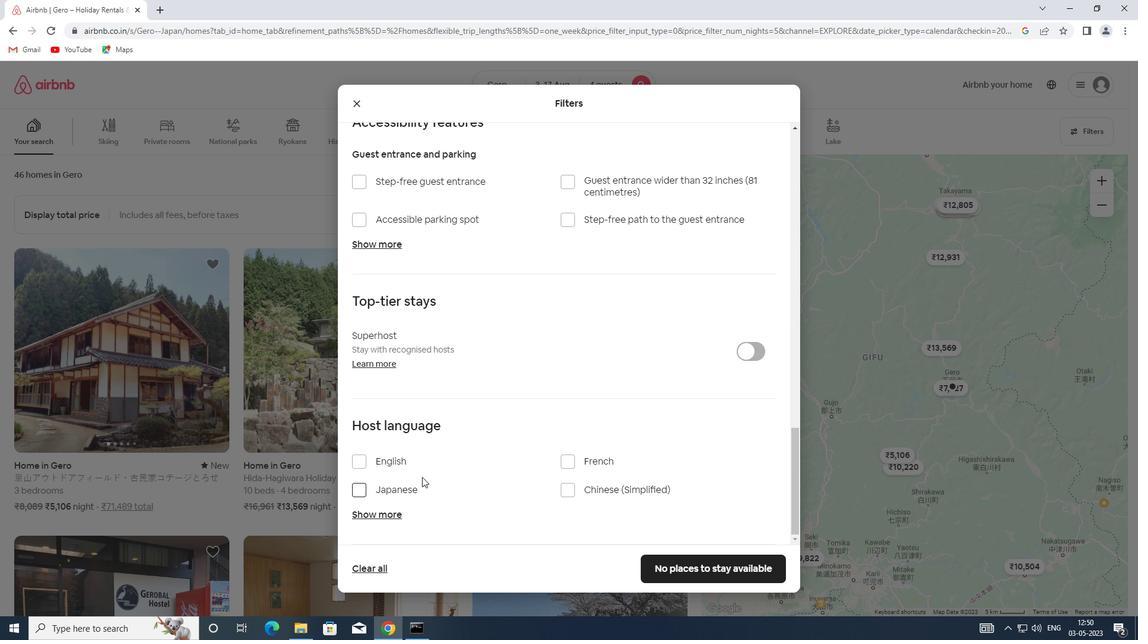 
Action: Mouse pressed left at (389, 459)
Screenshot: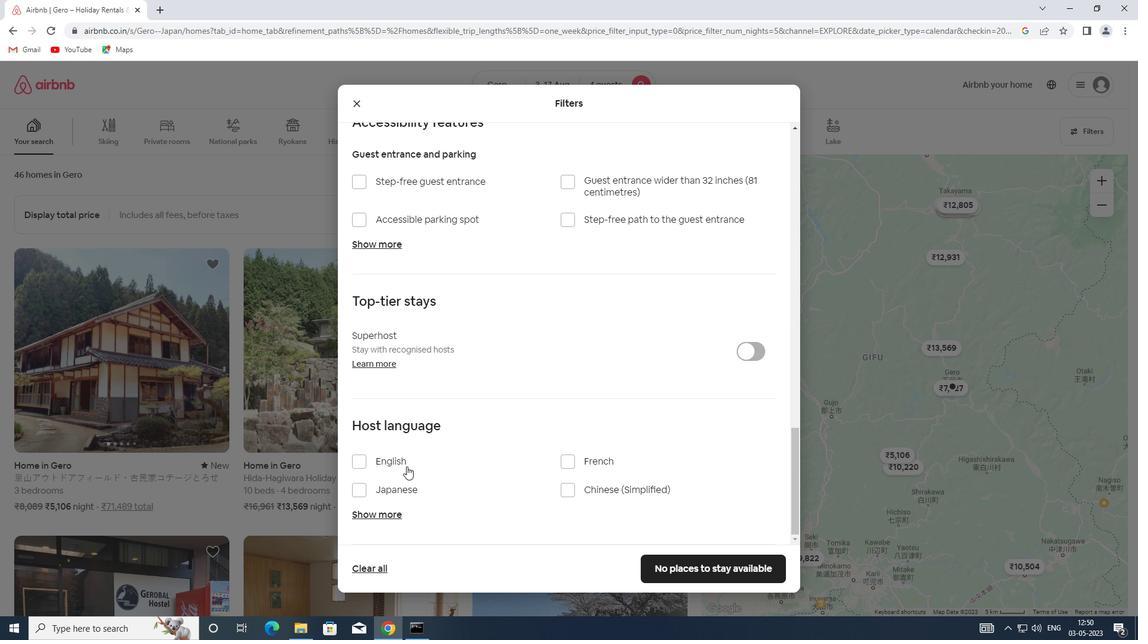 
Action: Mouse moved to (686, 560)
Screenshot: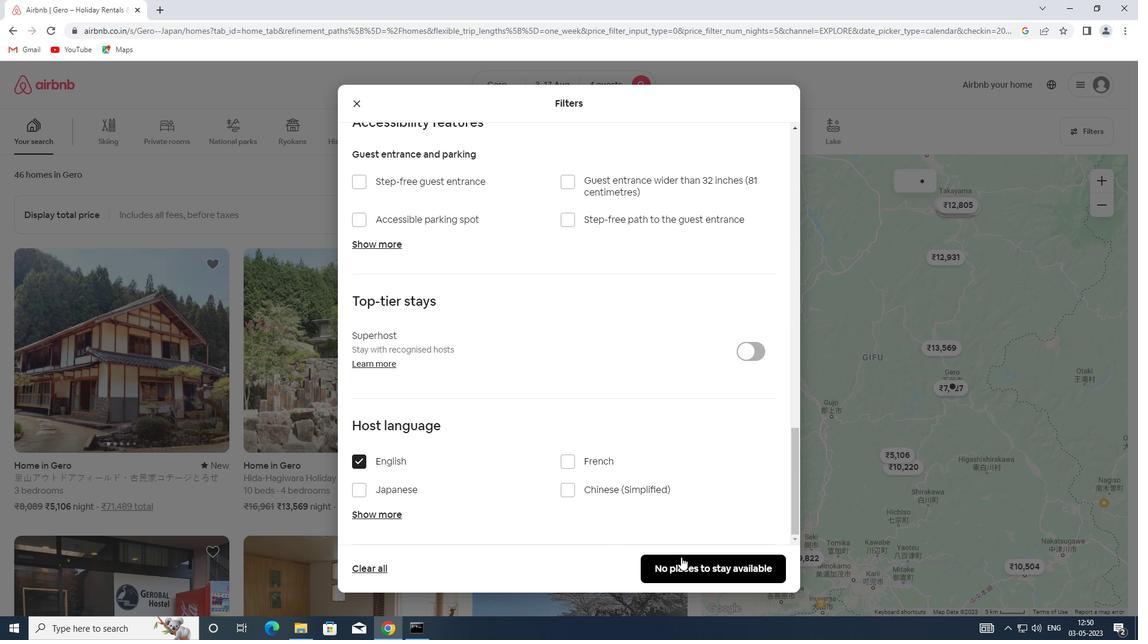 
Action: Mouse pressed left at (686, 560)
Screenshot: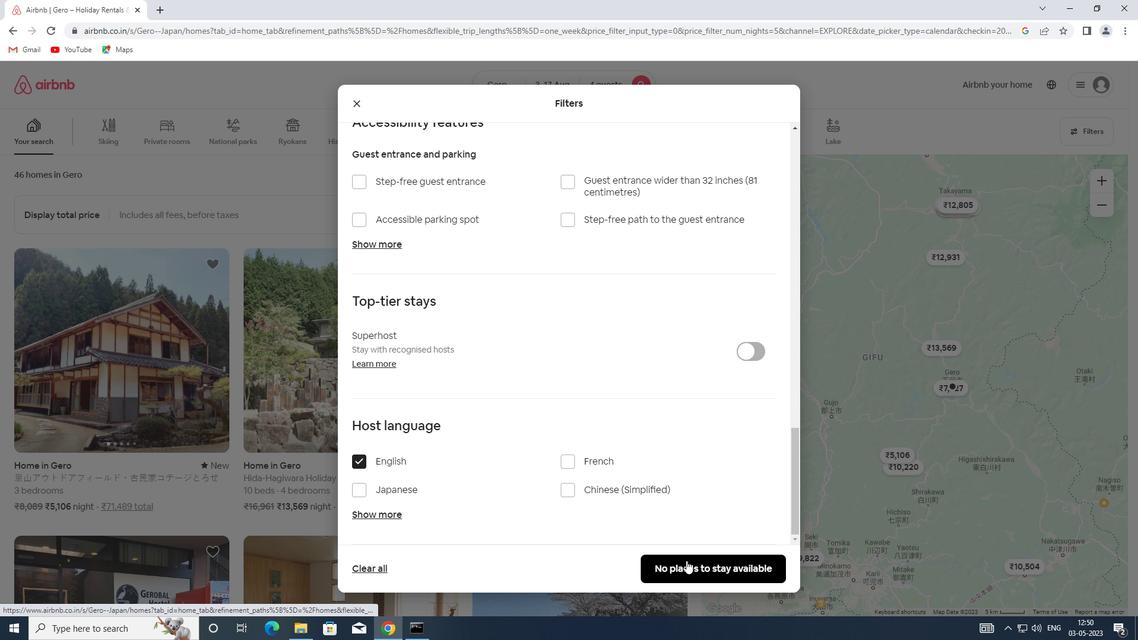 
